 Task: Open Card Card0000000306 in Board Board0000000077 in Workspace WS0000000026 in Trello. Add Member Ayush98111@gmail.com to Card Card0000000306 in Board Board0000000077 in Workspace WS0000000026 in Trello. Add Blue Label titled Label0000000306 to Card Card0000000306 in Board Board0000000077 in Workspace WS0000000026 in Trello. Add Checklist CL0000000306 to Card Card0000000306 in Board Board0000000077 in Workspace WS0000000026 in Trello. Add Dates with Start Date as Sep 01 2023 and Due Date as Sep 30 2023 to Card Card0000000306 in Board Board0000000077 in Workspace WS0000000026 in Trello
Action: Mouse moved to (372, 349)
Screenshot: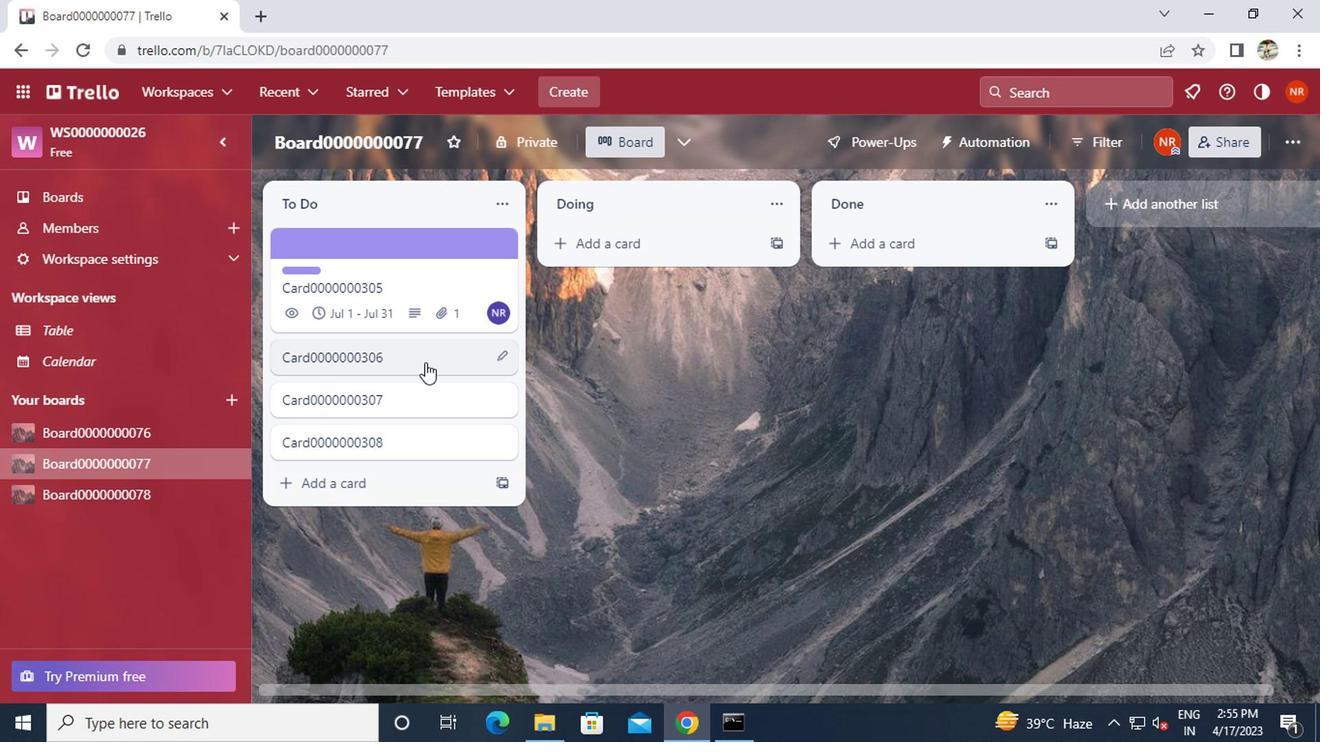 
Action: Mouse pressed left at (372, 349)
Screenshot: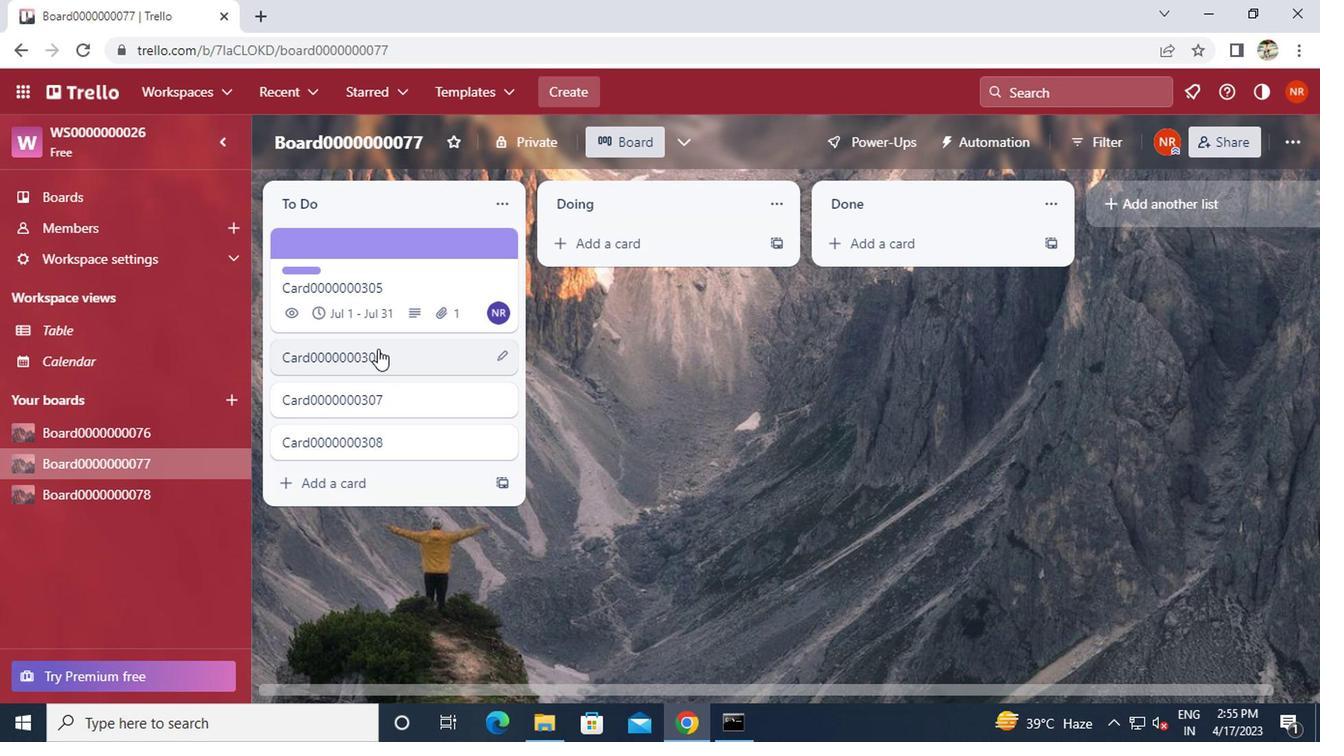 
Action: Mouse moved to (888, 229)
Screenshot: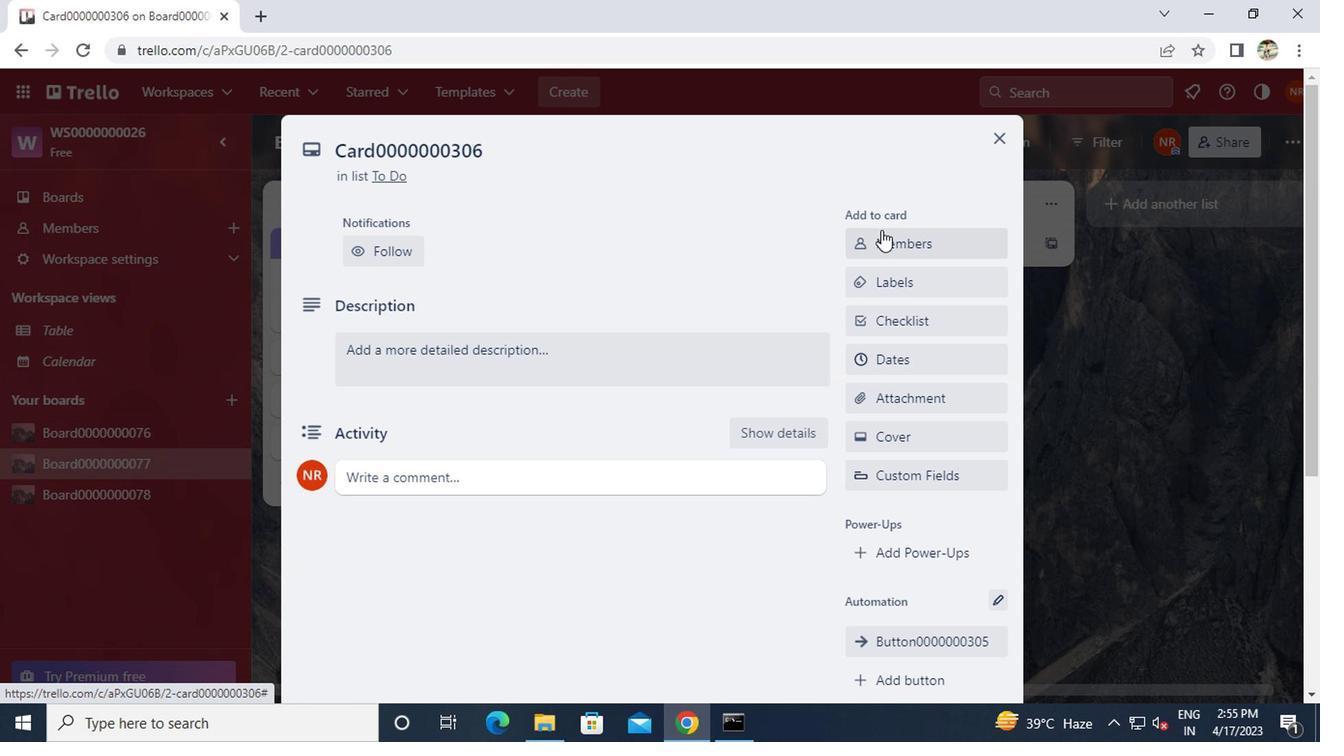 
Action: Mouse pressed left at (888, 229)
Screenshot: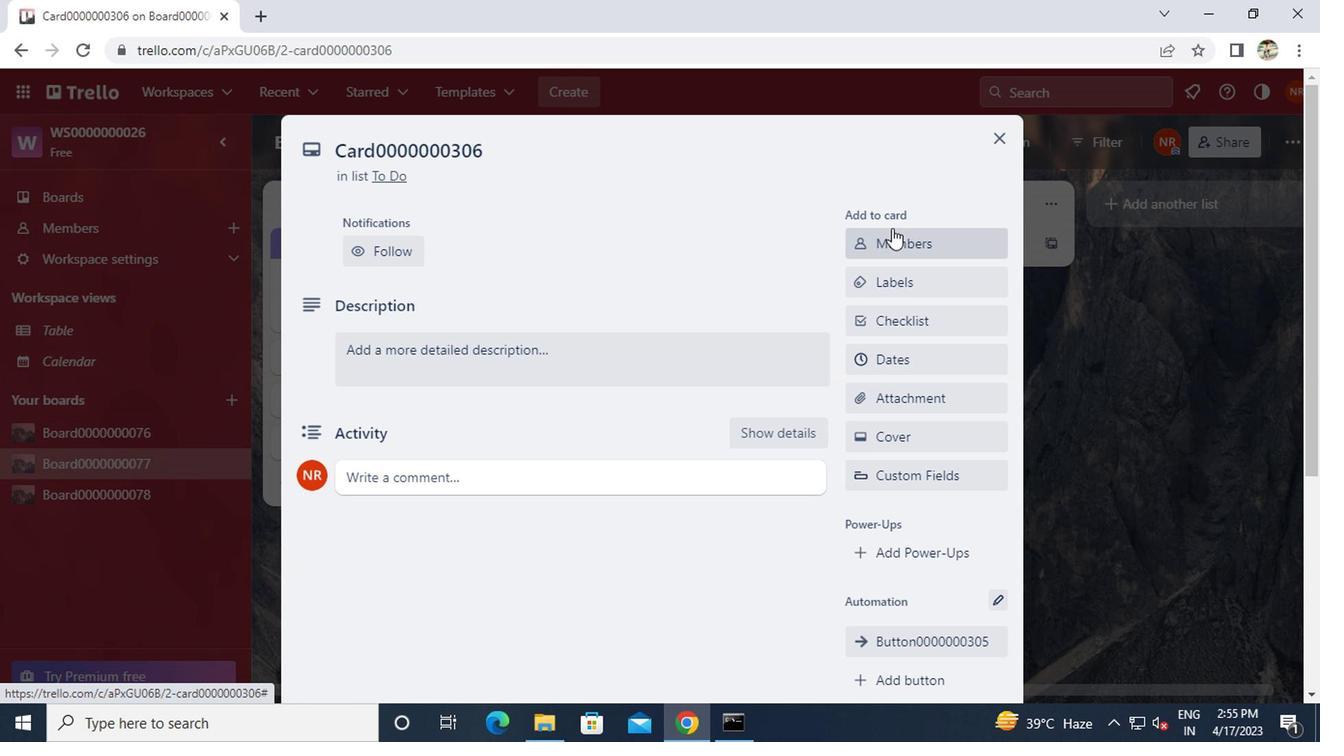 
Action: Key pressed ayush89<Key.backspace><Key.backspace>98111<Key.shift>@GMAIL.COM
Screenshot: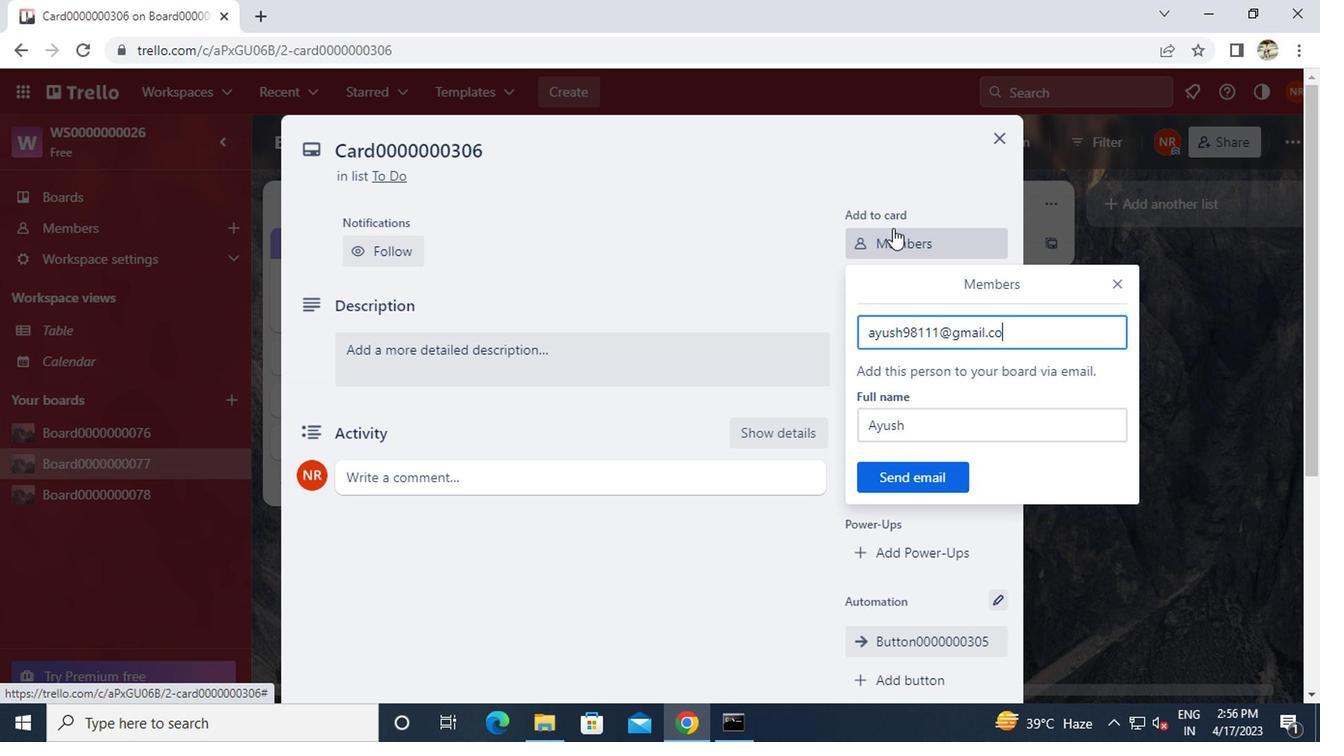 
Action: Mouse moved to (891, 478)
Screenshot: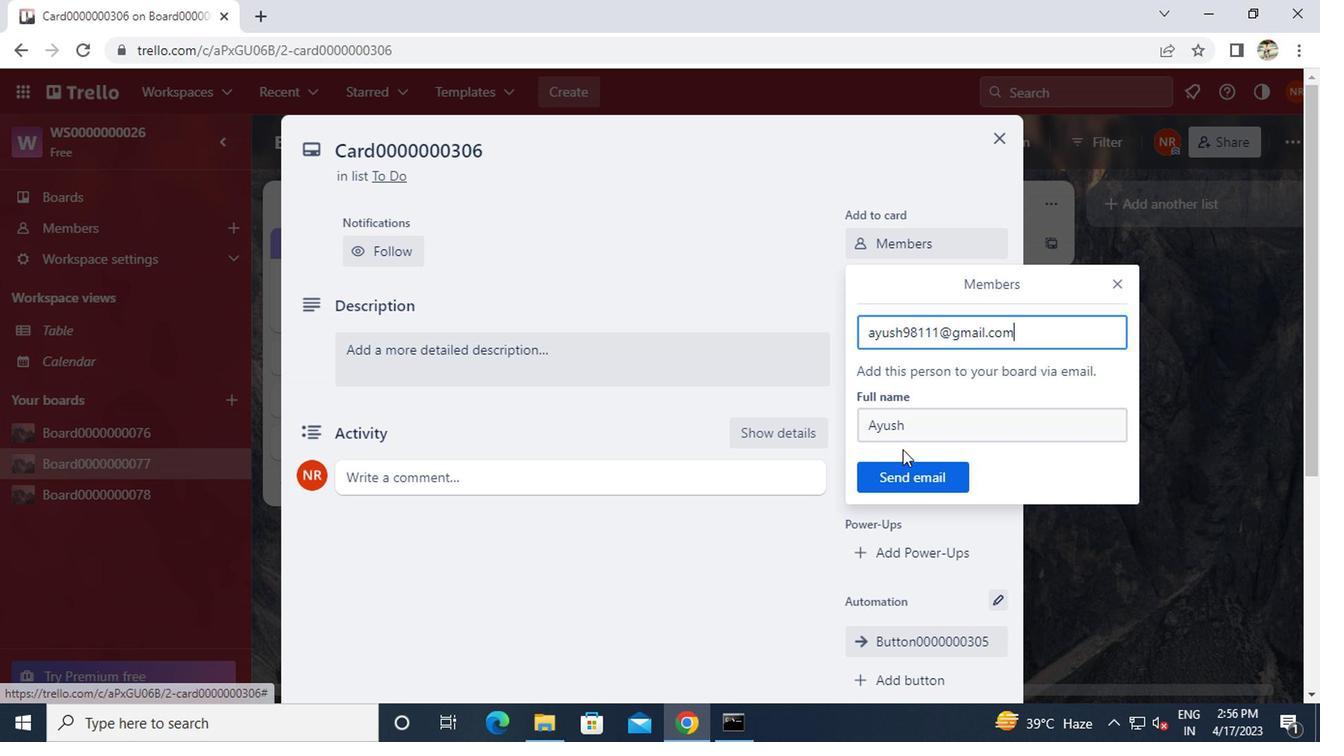 
Action: Mouse pressed left at (891, 478)
Screenshot: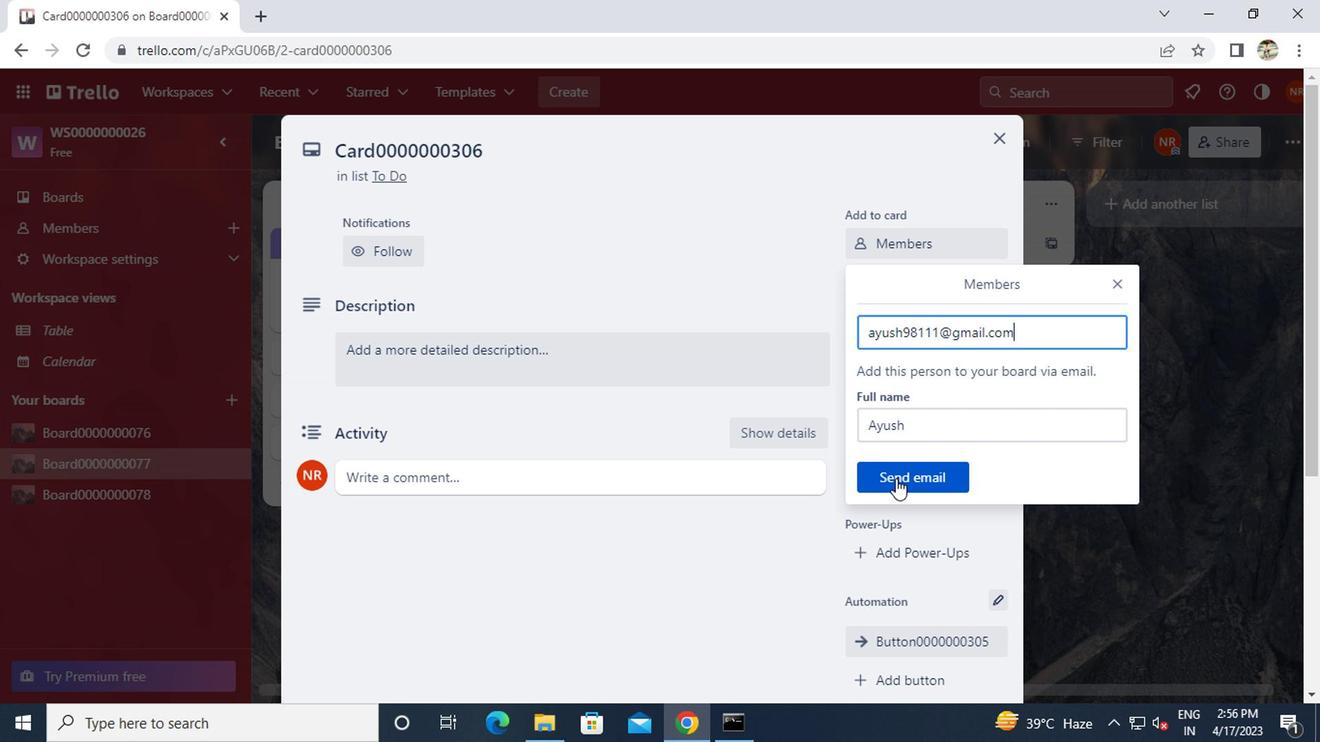 
Action: Mouse moved to (889, 290)
Screenshot: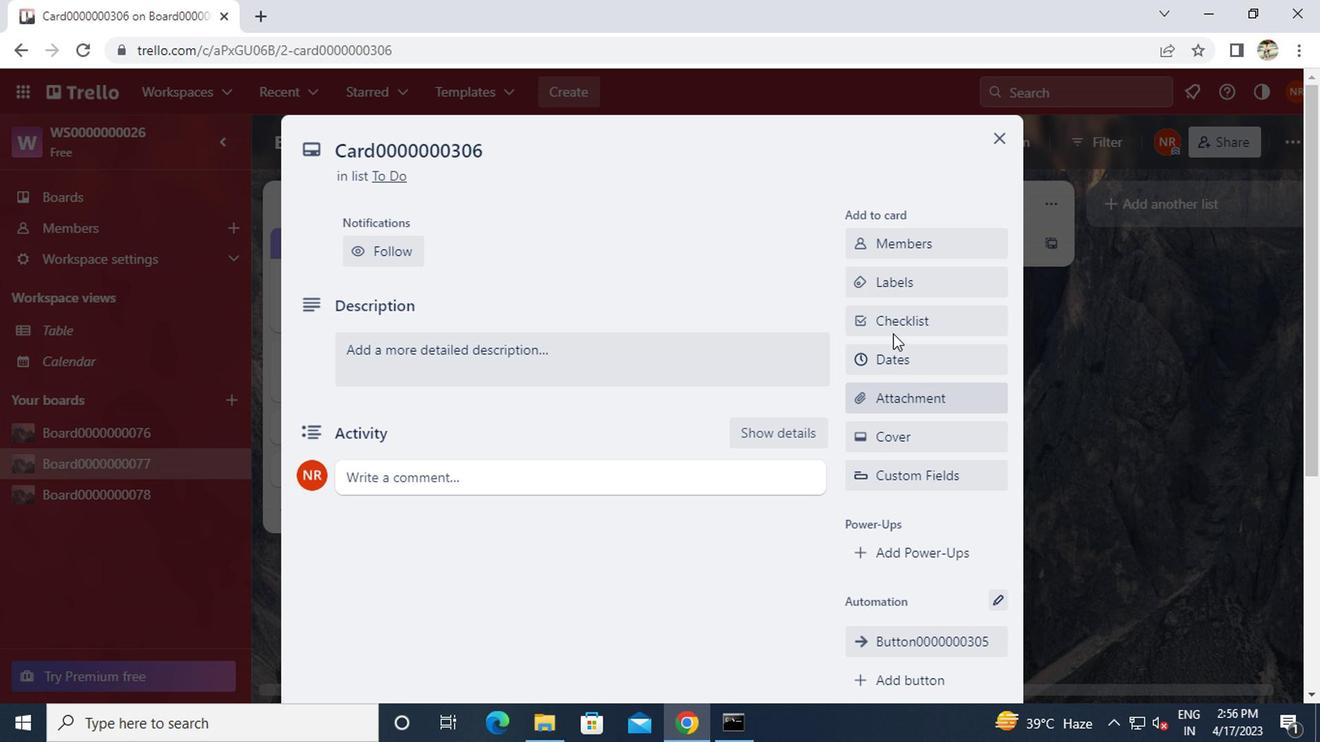 
Action: Mouse pressed left at (889, 290)
Screenshot: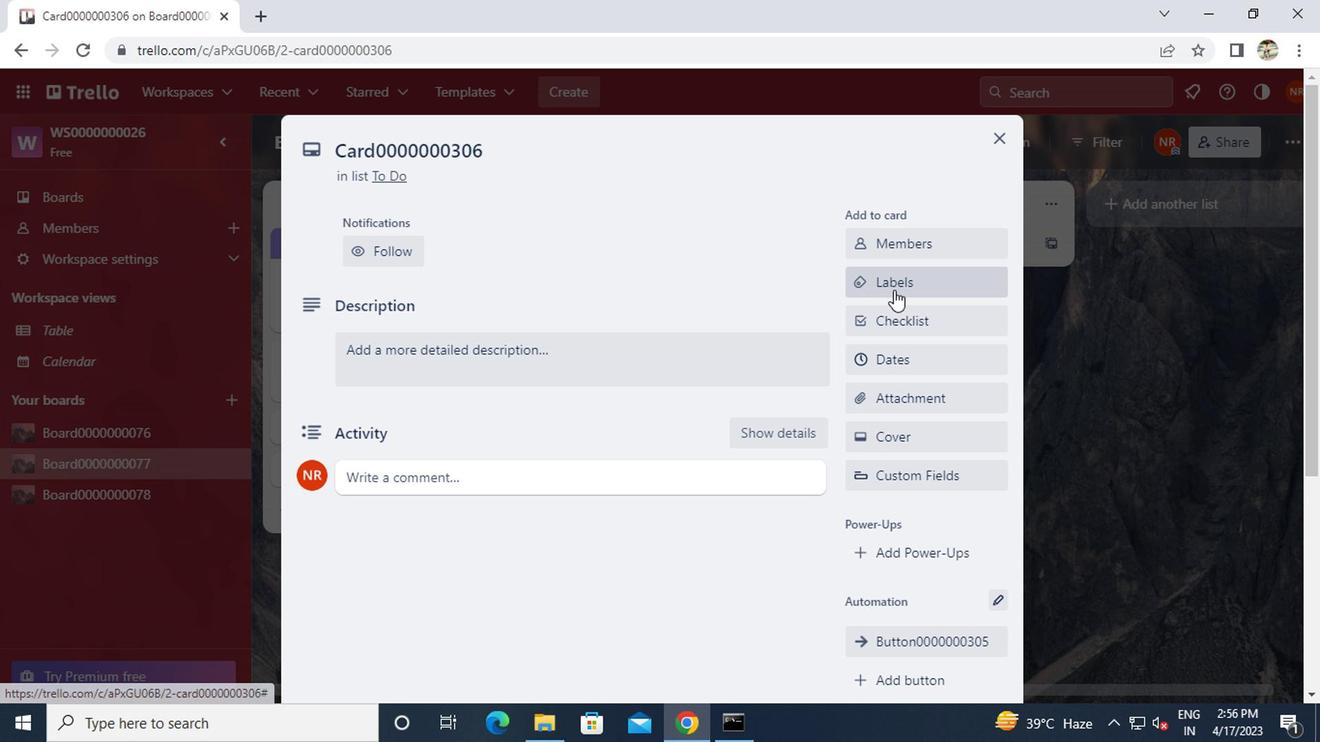 
Action: Mouse moved to (949, 520)
Screenshot: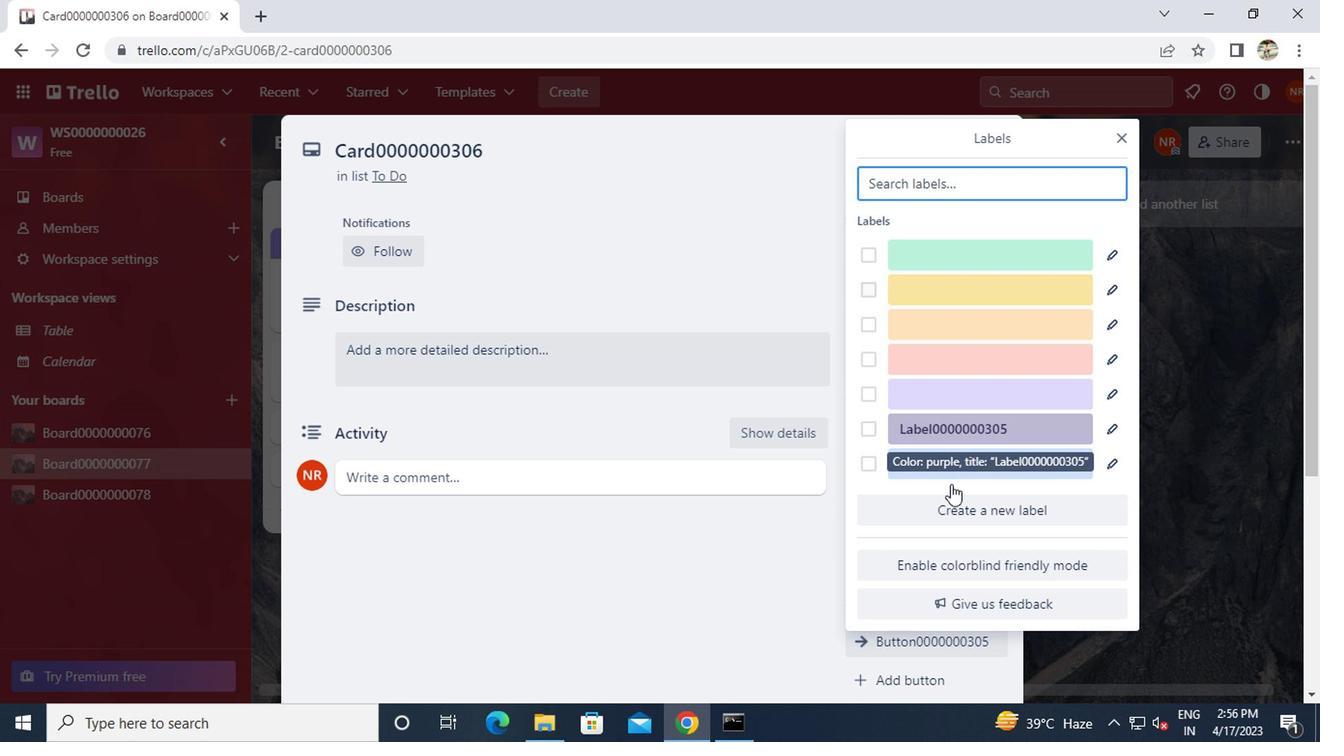 
Action: Mouse pressed left at (949, 520)
Screenshot: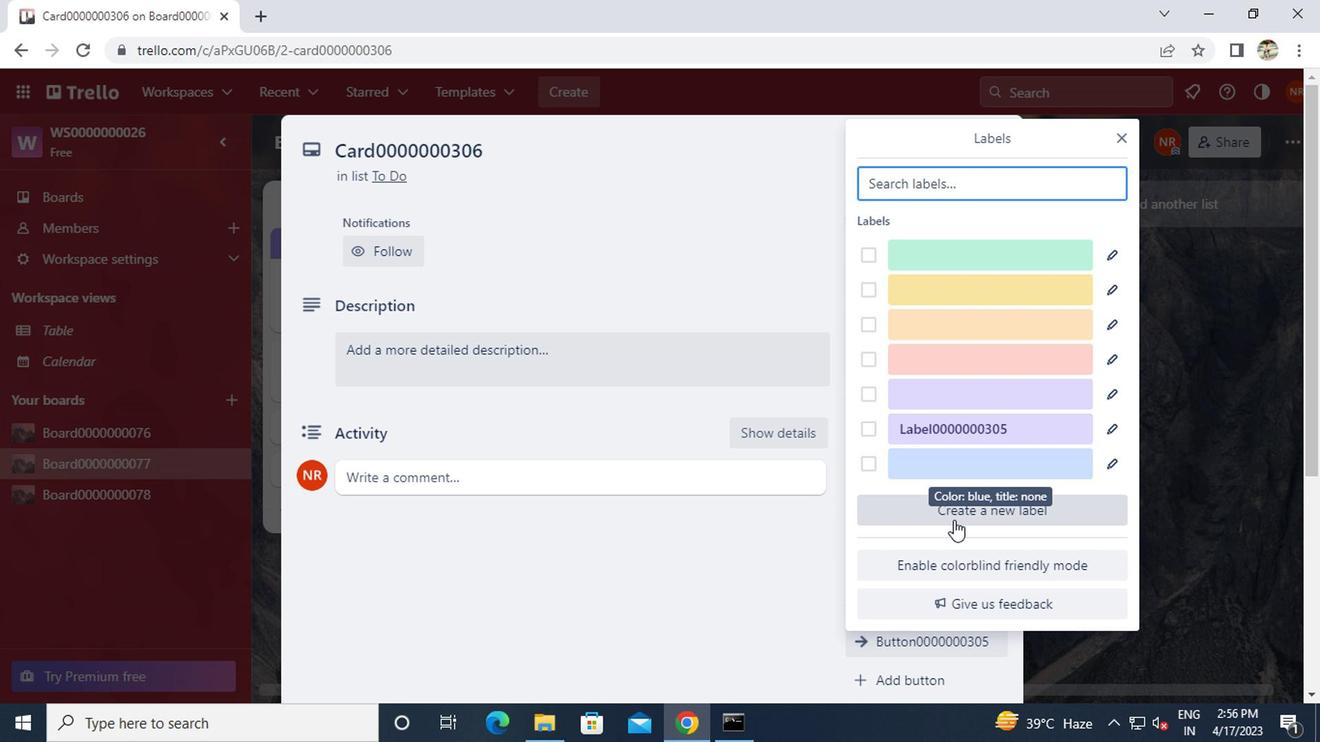
Action: Mouse moved to (864, 524)
Screenshot: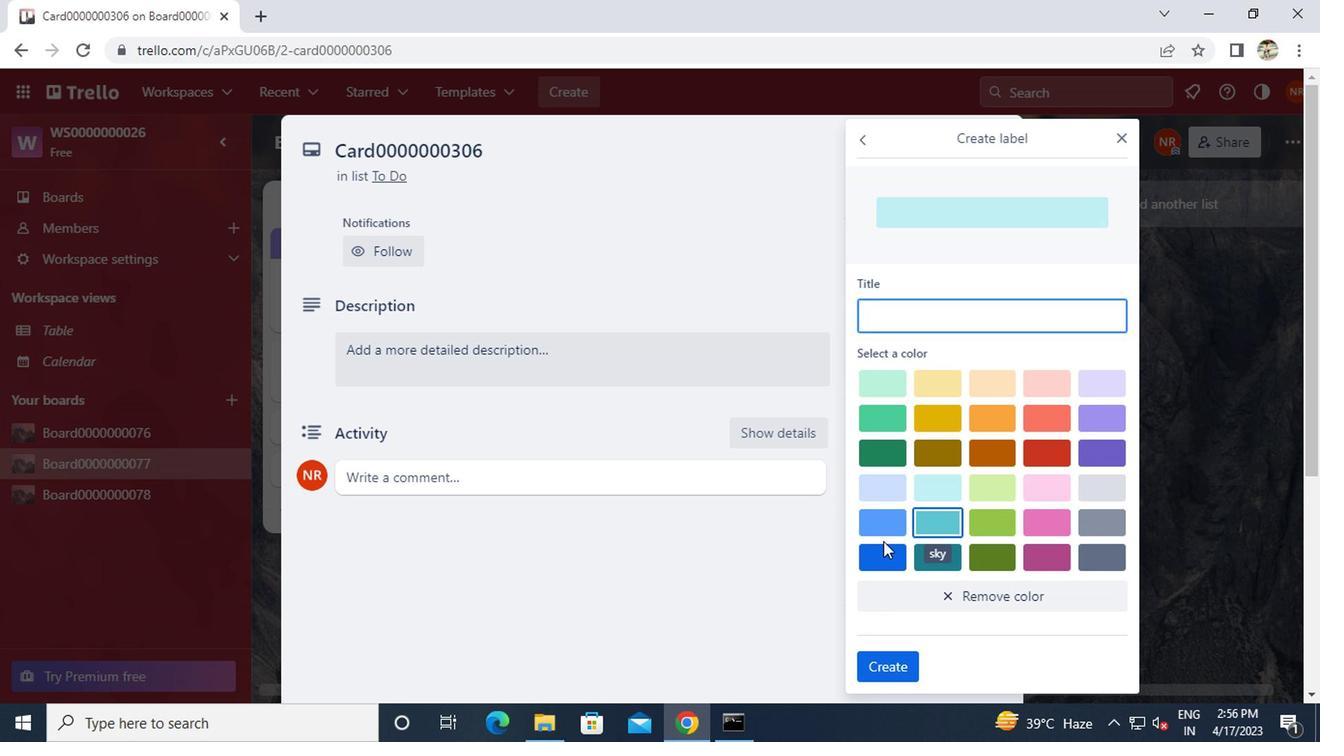 
Action: Mouse pressed left at (864, 524)
Screenshot: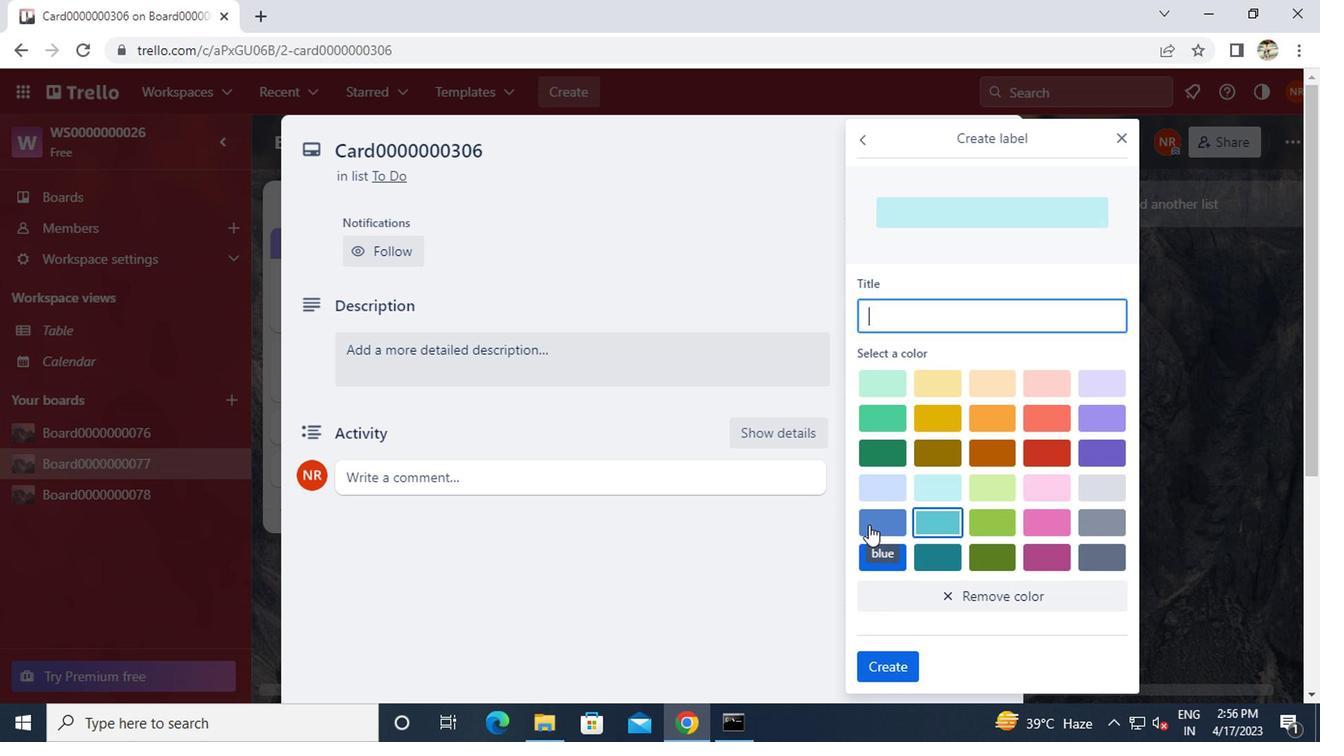 
Action: Mouse moved to (929, 319)
Screenshot: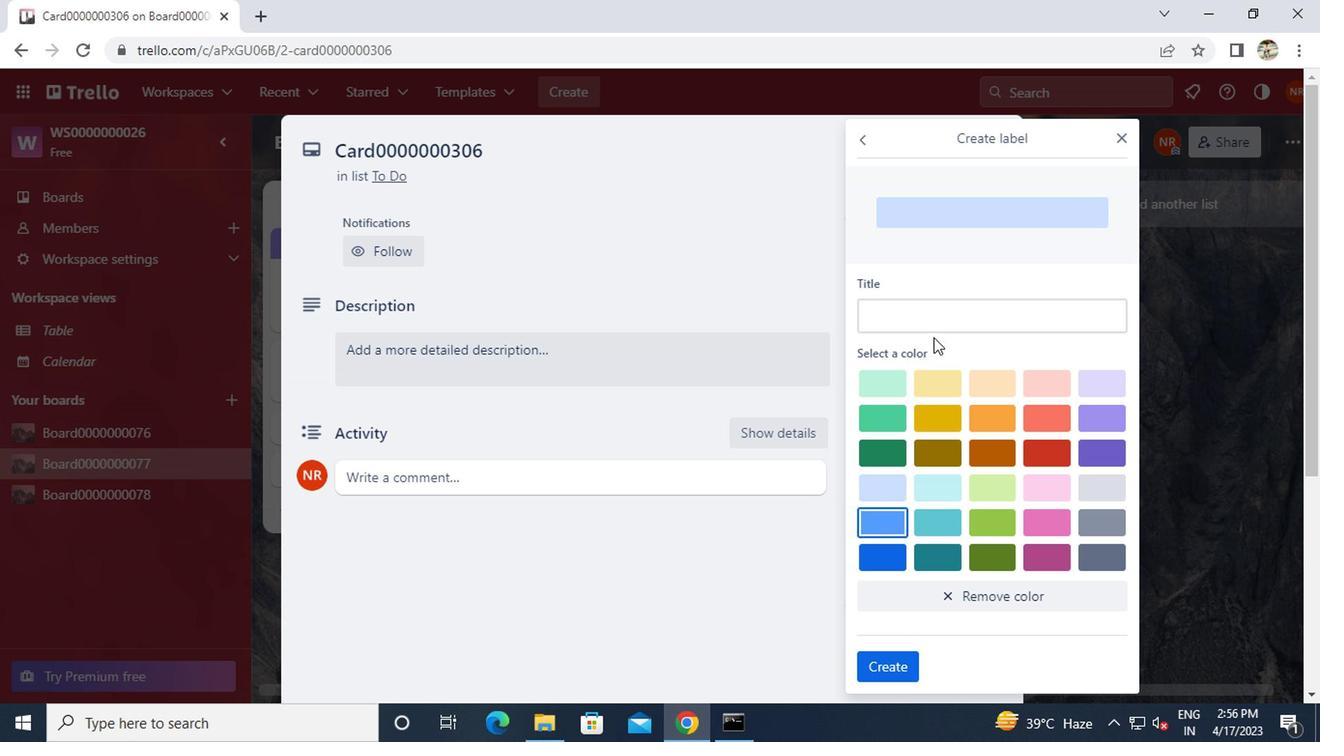 
Action: Mouse pressed left at (929, 319)
Screenshot: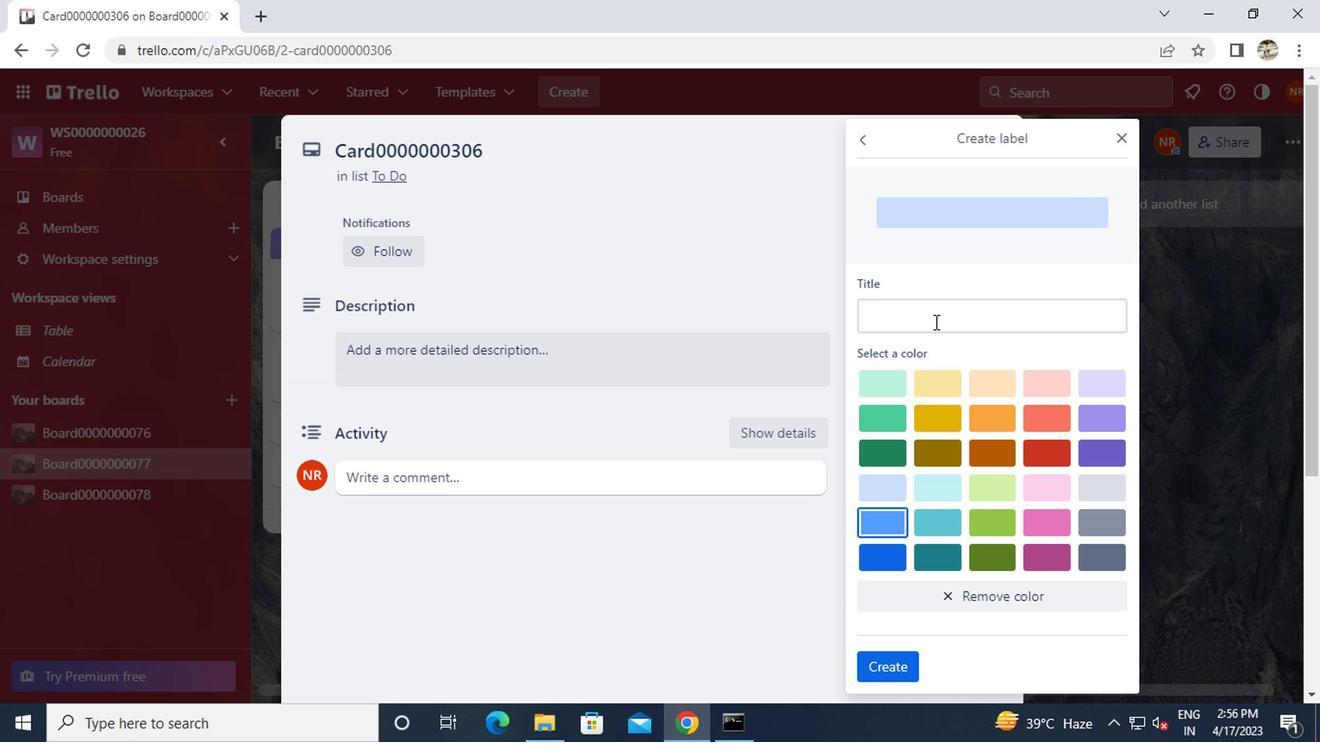 
Action: Key pressed <Key.caps_lock>L<Key.caps_lock>ABEL0000000306
Screenshot: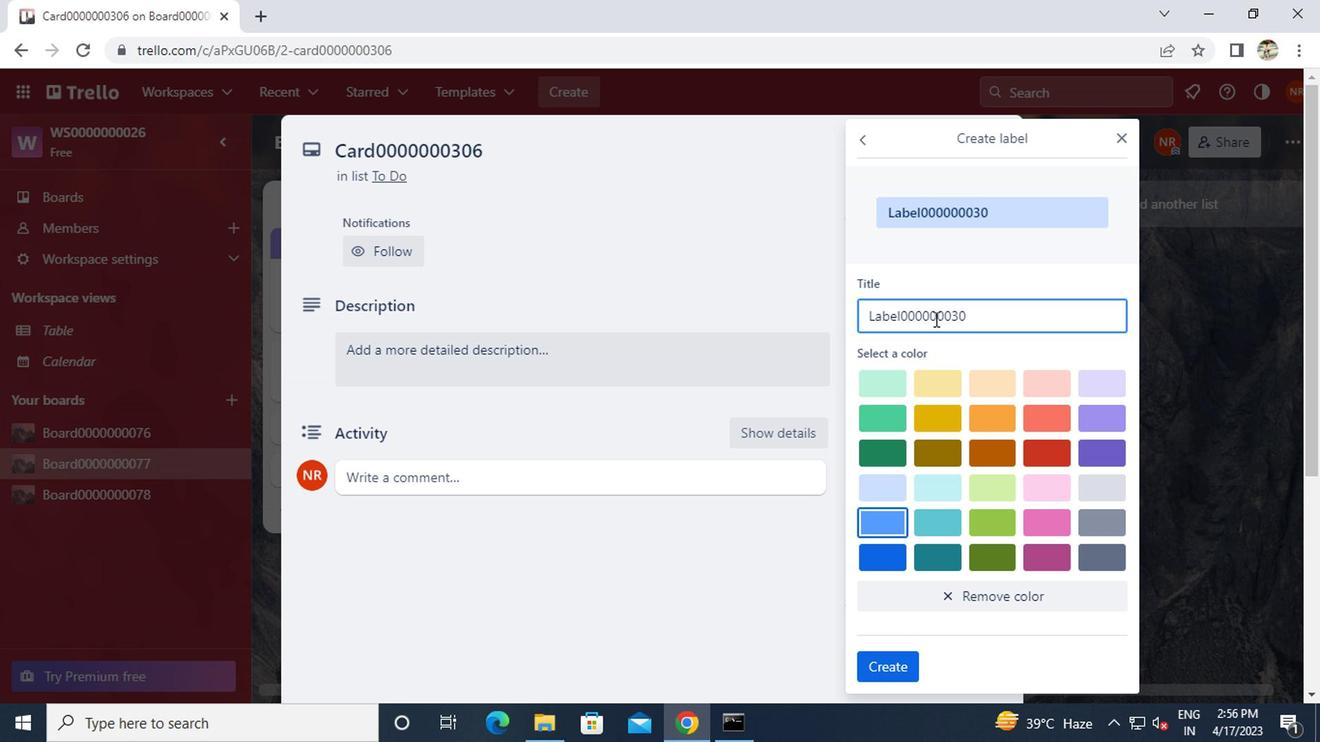 
Action: Mouse moved to (880, 673)
Screenshot: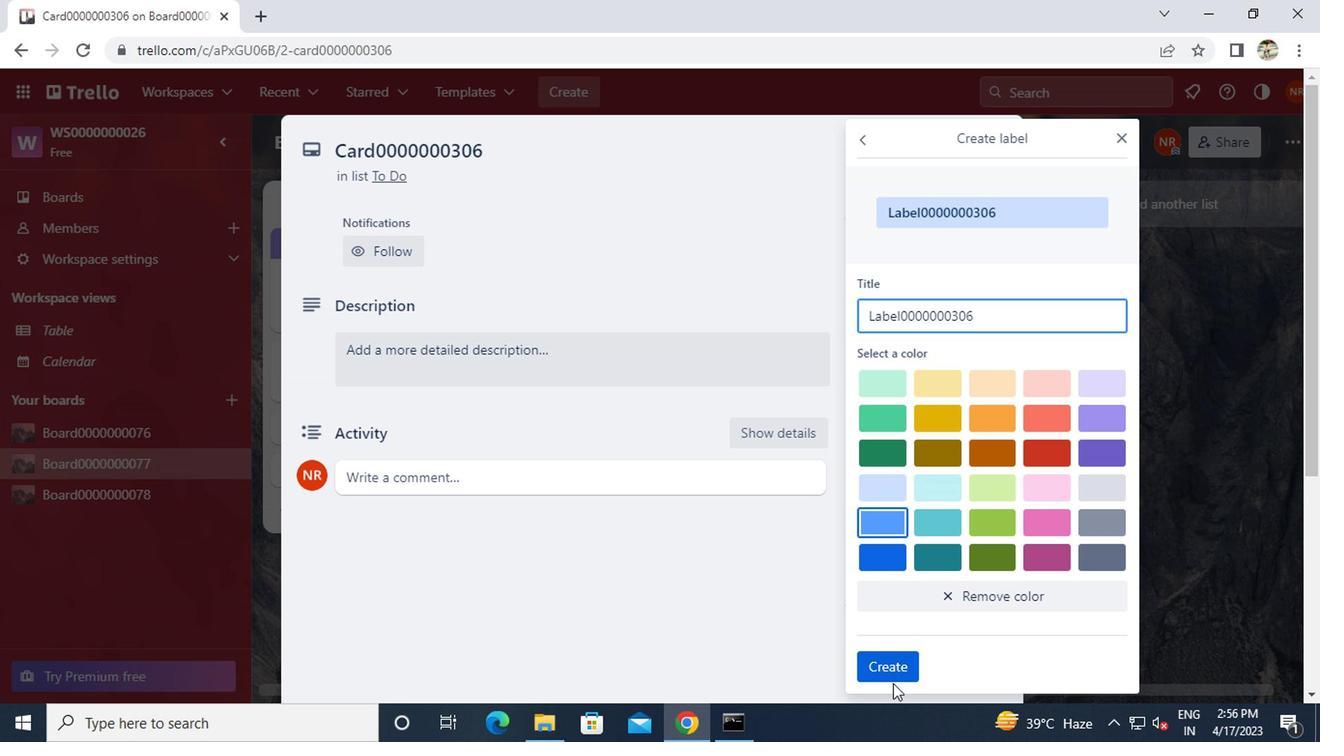 
Action: Mouse pressed left at (880, 673)
Screenshot: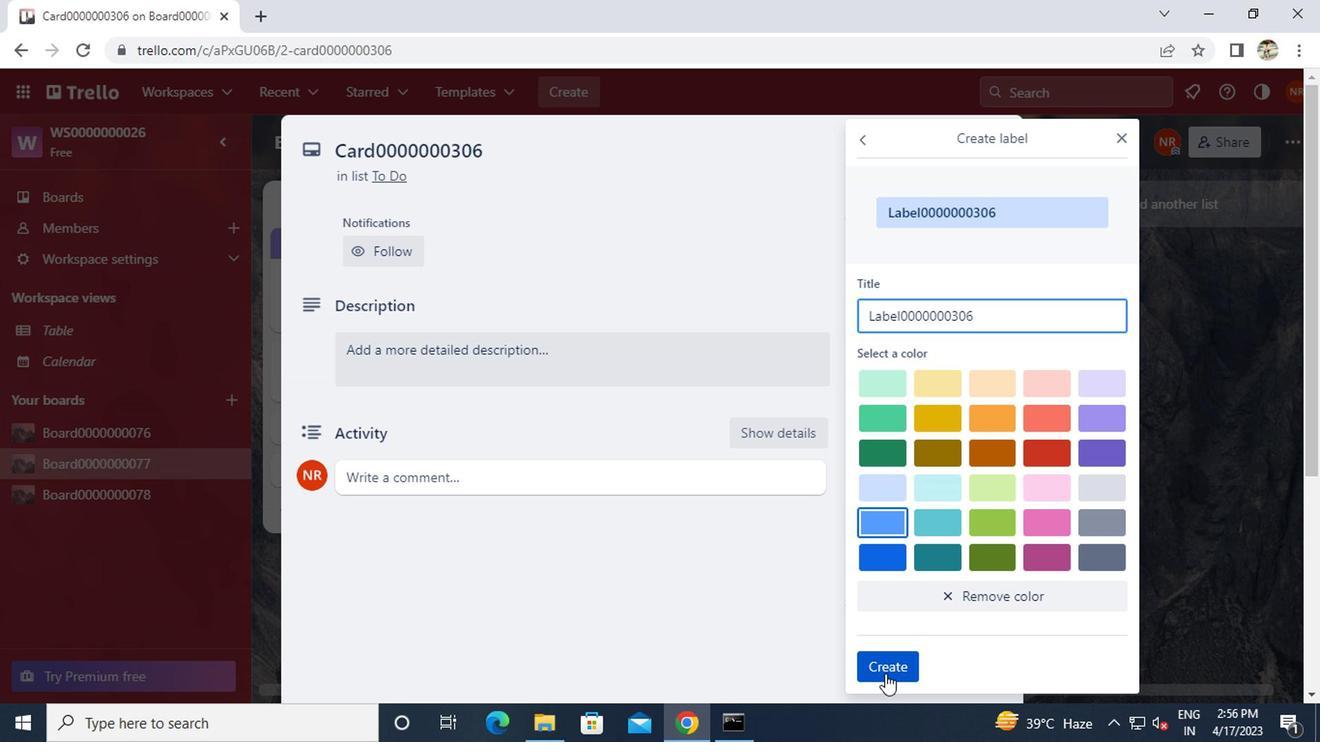 
Action: Mouse moved to (1115, 138)
Screenshot: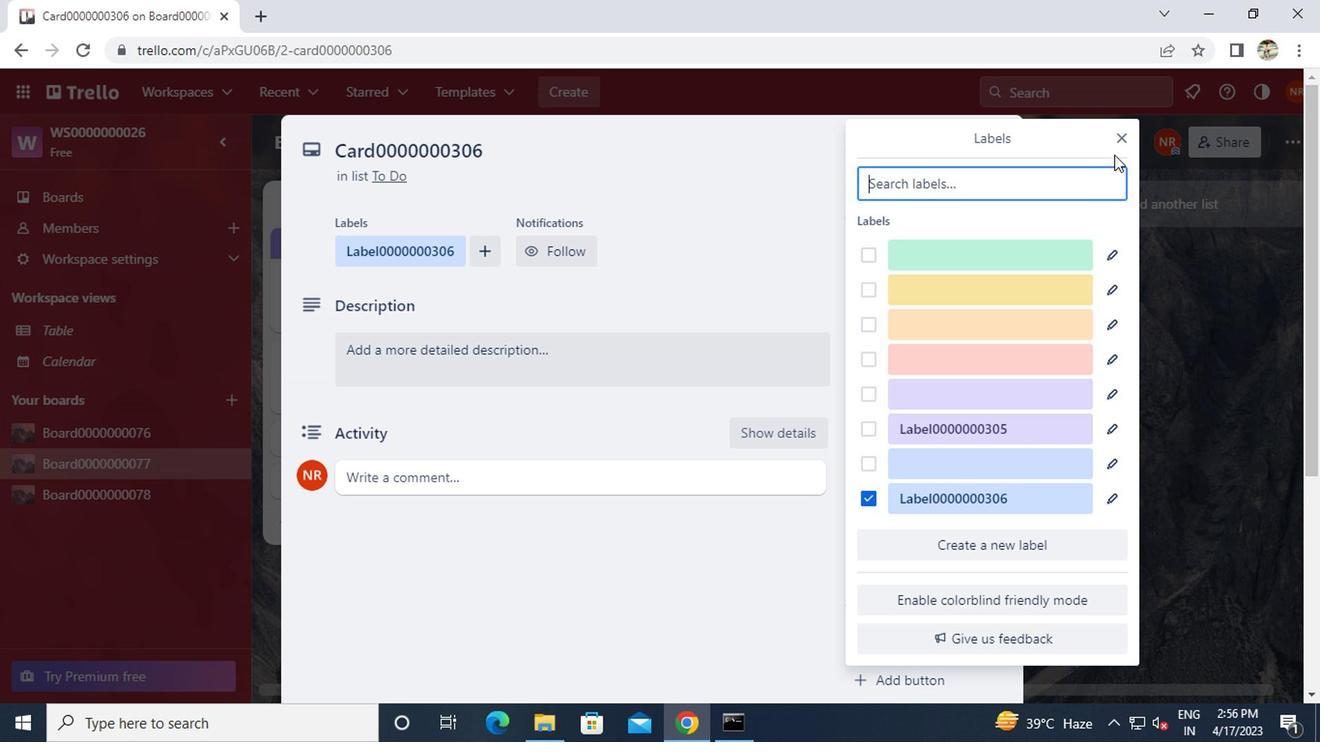 
Action: Mouse pressed left at (1115, 138)
Screenshot: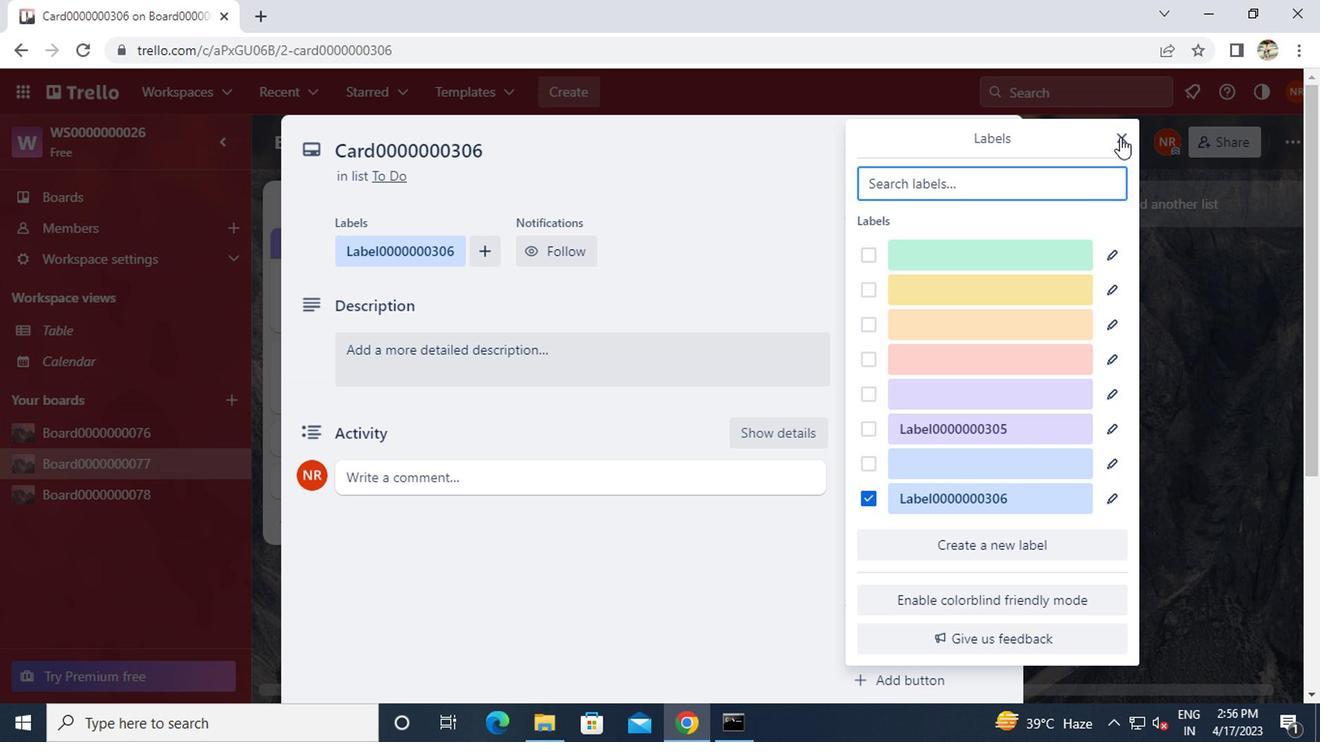 
Action: Mouse moved to (893, 328)
Screenshot: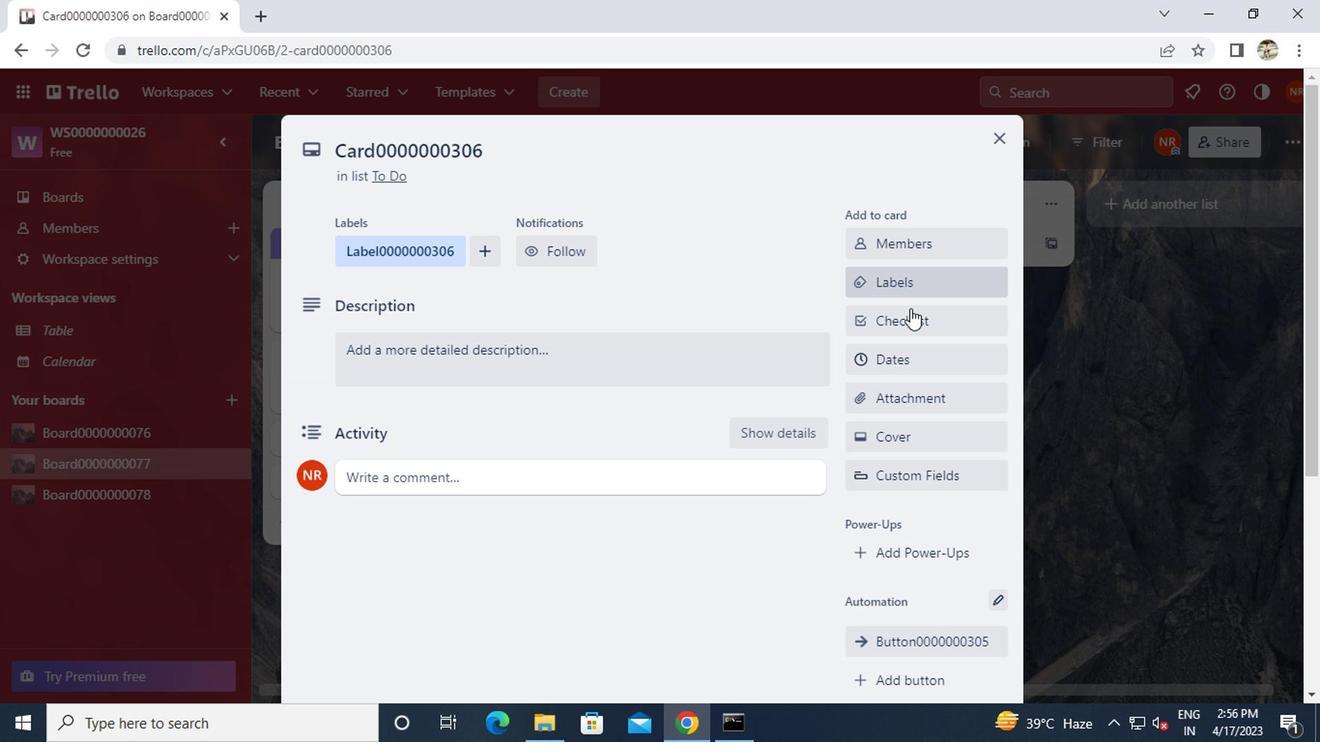 
Action: Mouse pressed left at (893, 328)
Screenshot: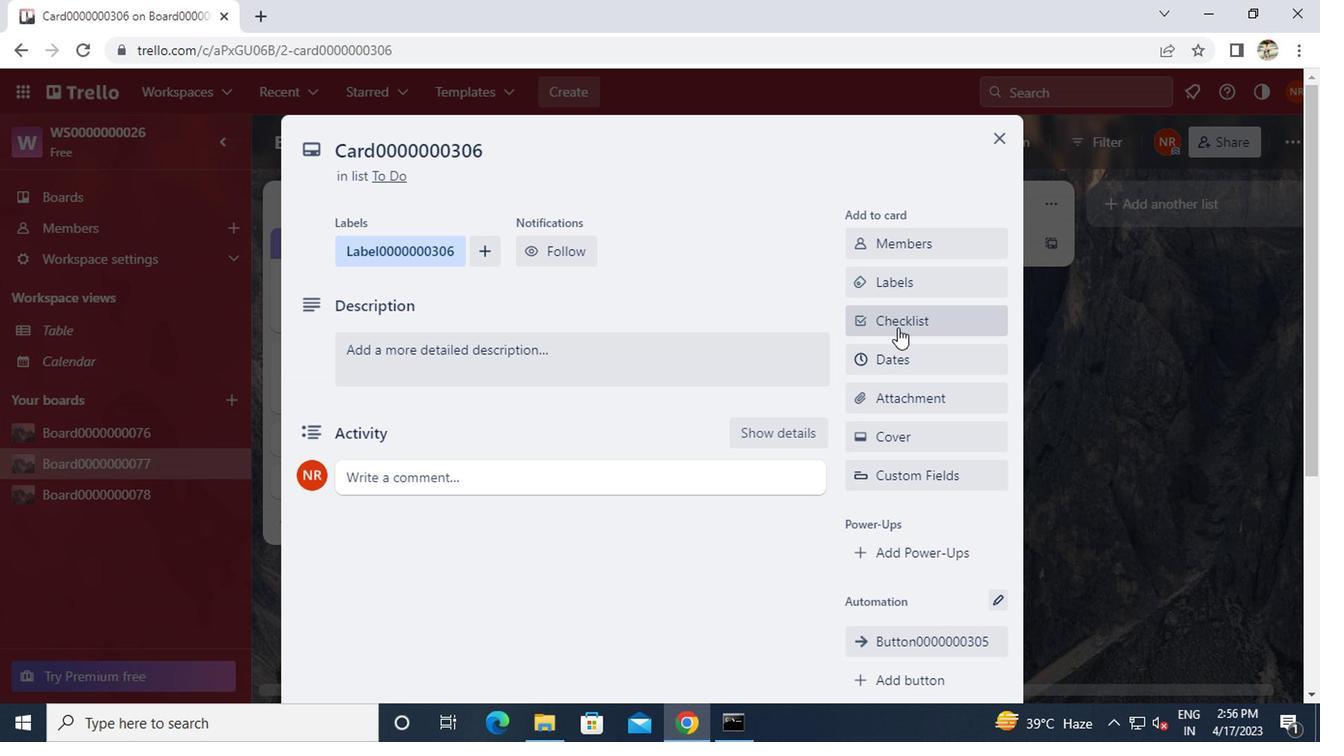 
Action: Key pressed <Key.caps_lock>CL0000000306
Screenshot: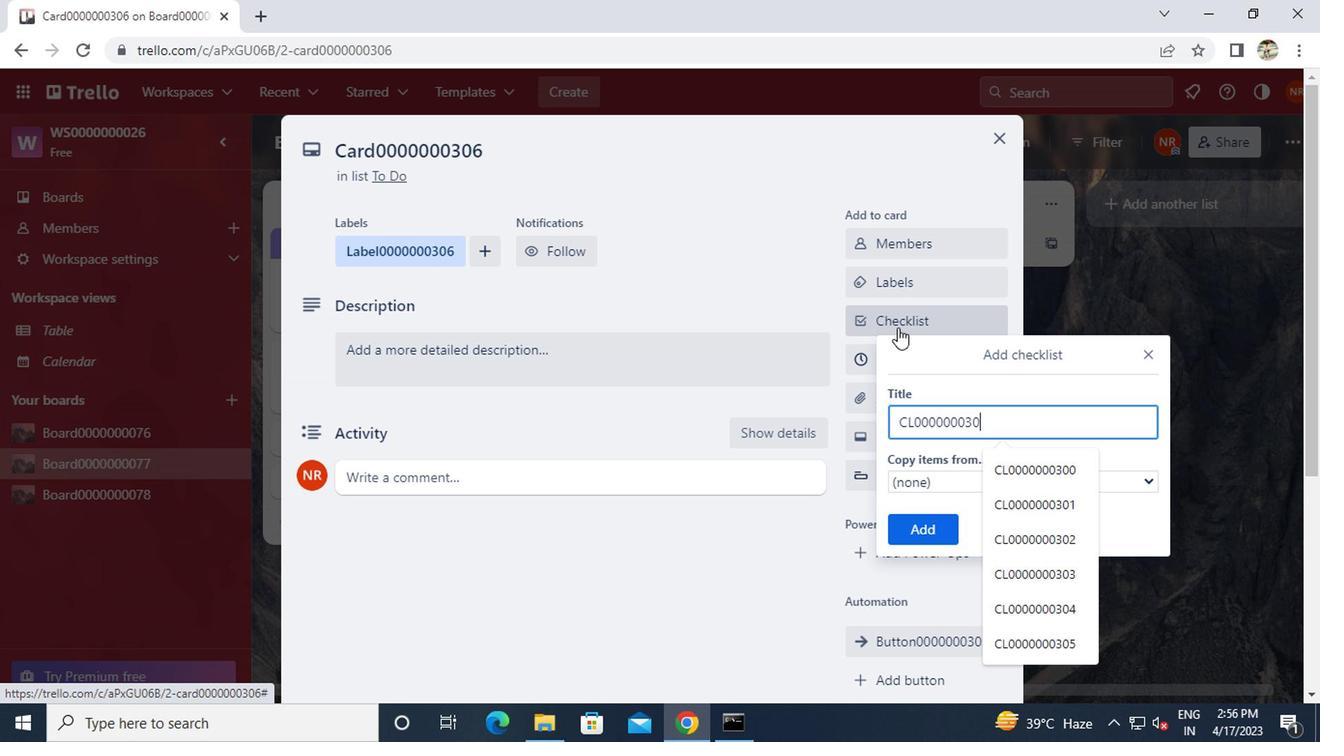
Action: Mouse moved to (910, 535)
Screenshot: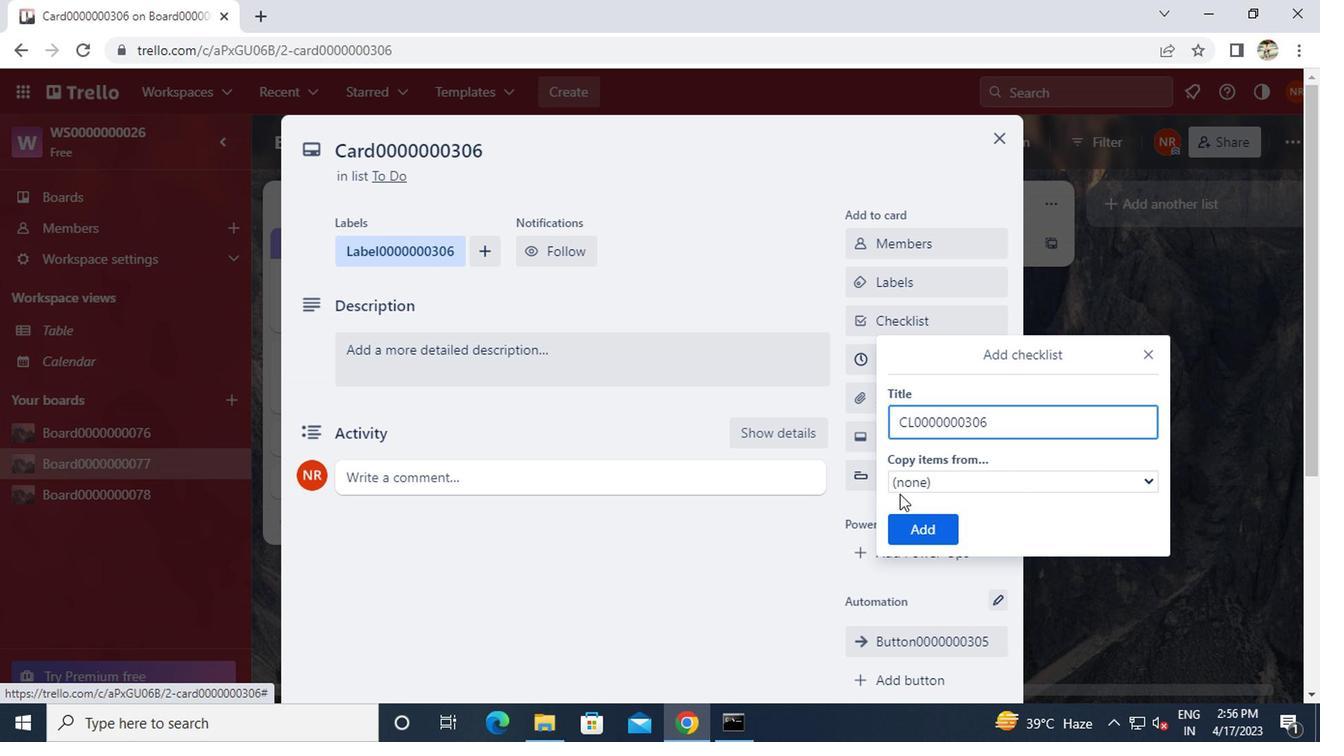 
Action: Mouse pressed left at (910, 535)
Screenshot: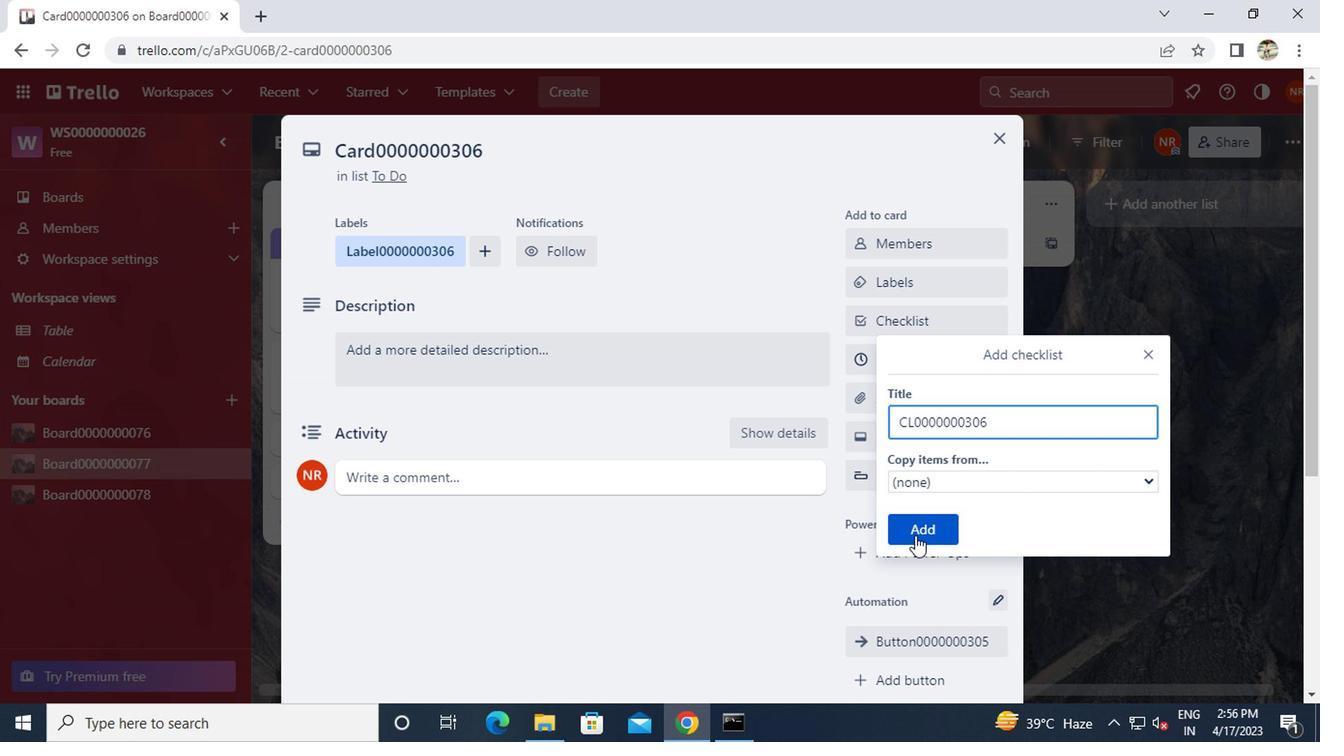 
Action: Mouse scrolled (910, 535) with delta (0, 0)
Screenshot: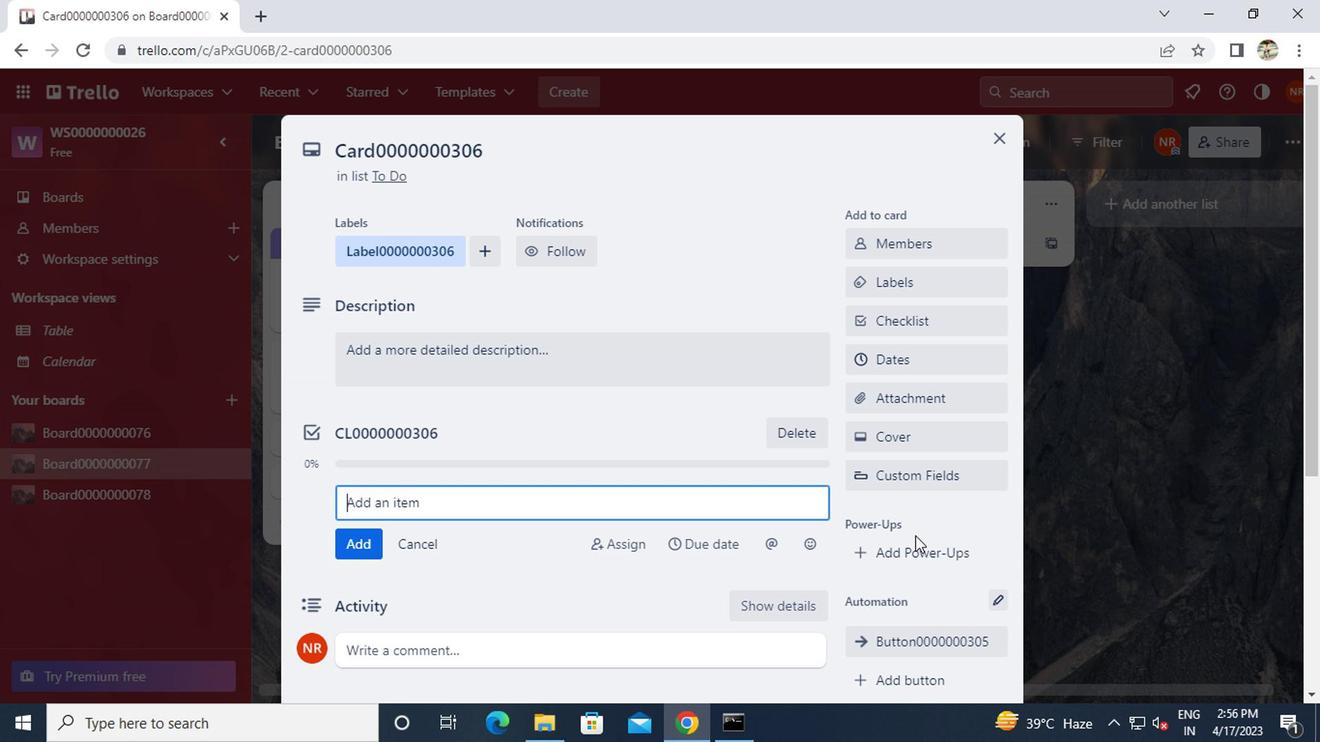 
Action: Mouse scrolled (910, 535) with delta (0, 0)
Screenshot: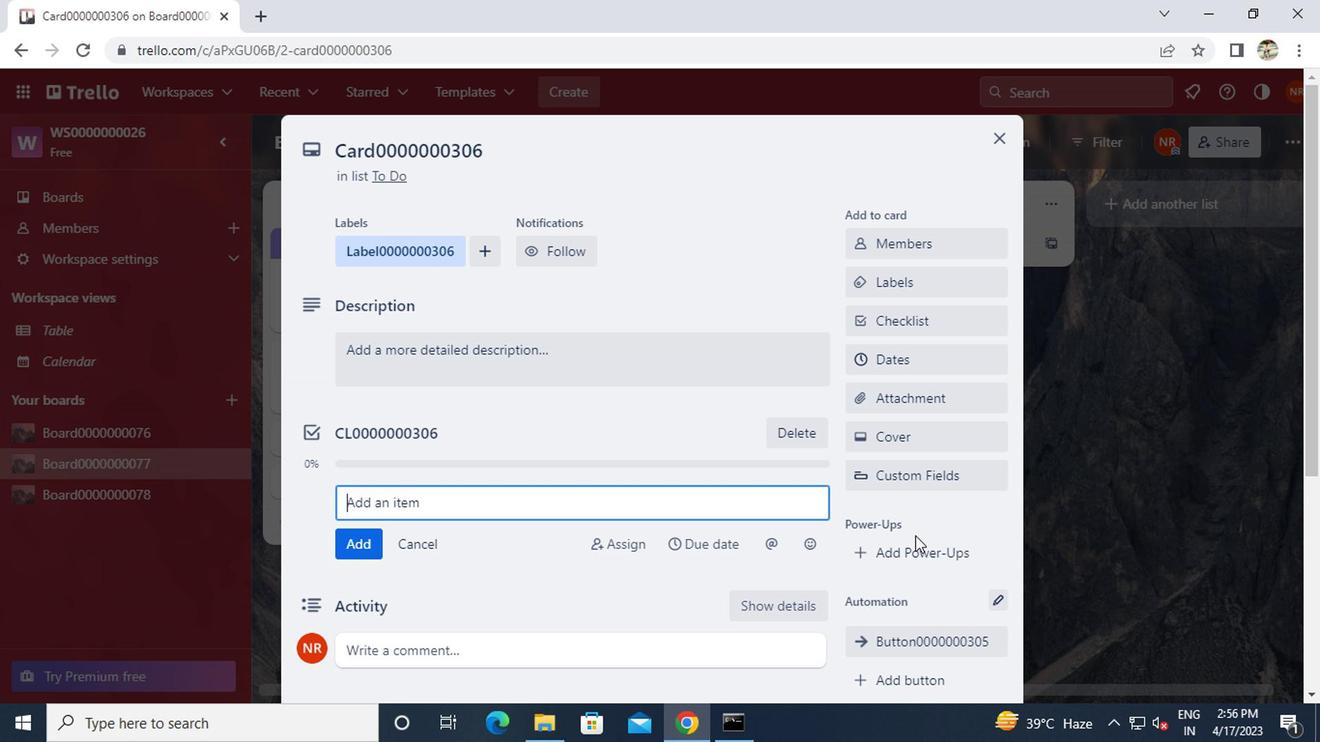 
Action: Mouse moved to (901, 162)
Screenshot: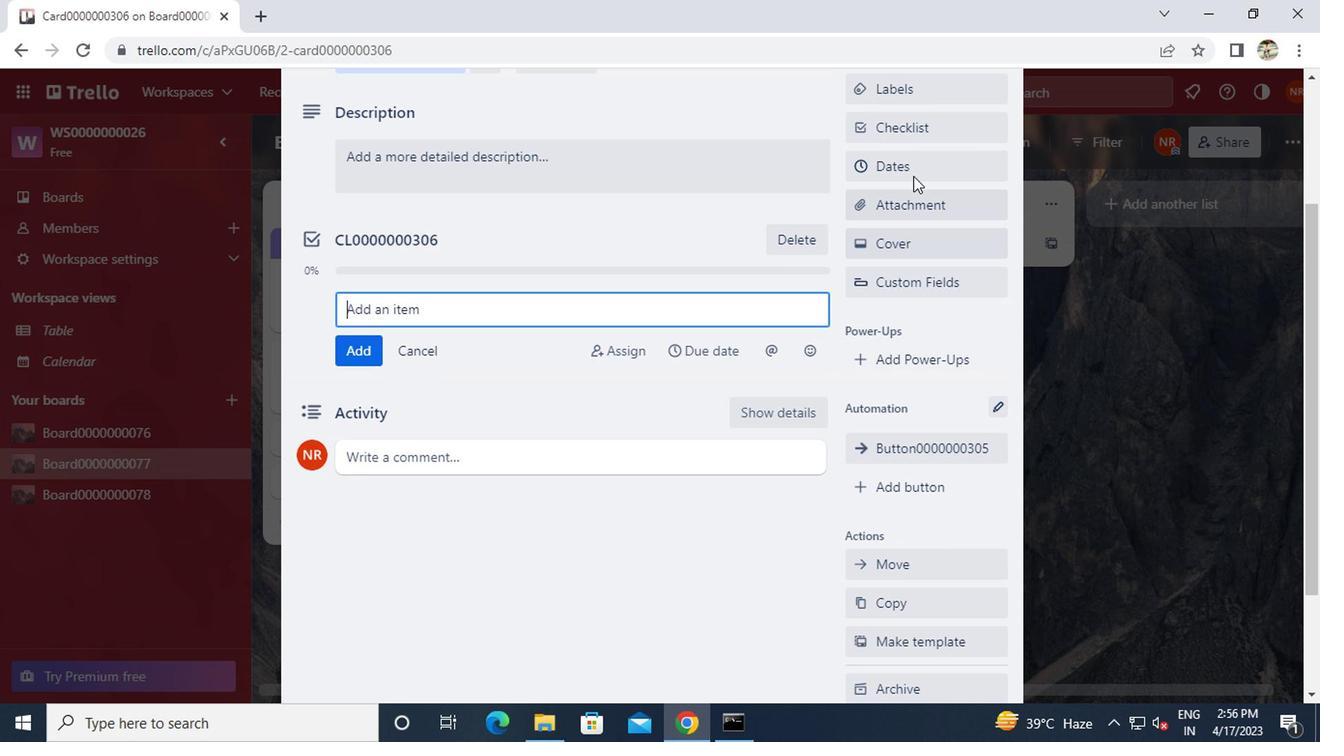 
Action: Mouse pressed left at (901, 162)
Screenshot: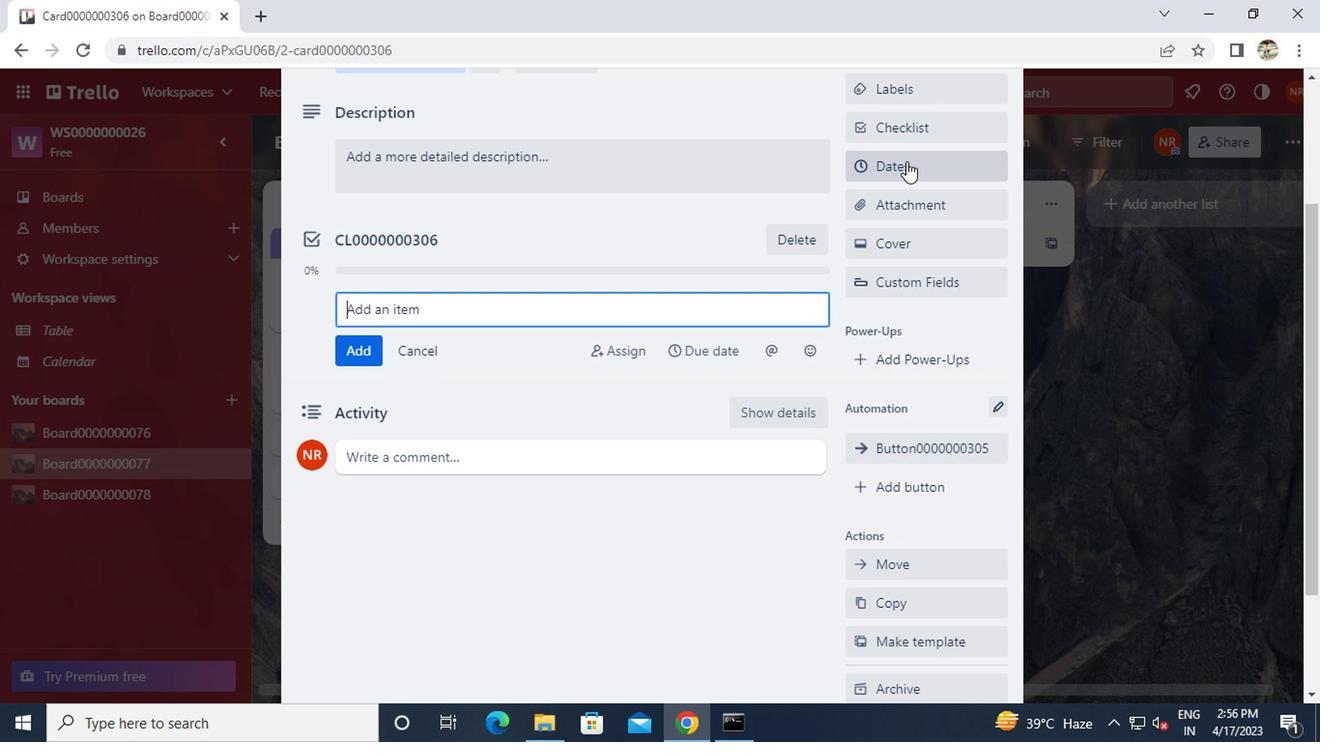 
Action: Mouse moved to (859, 488)
Screenshot: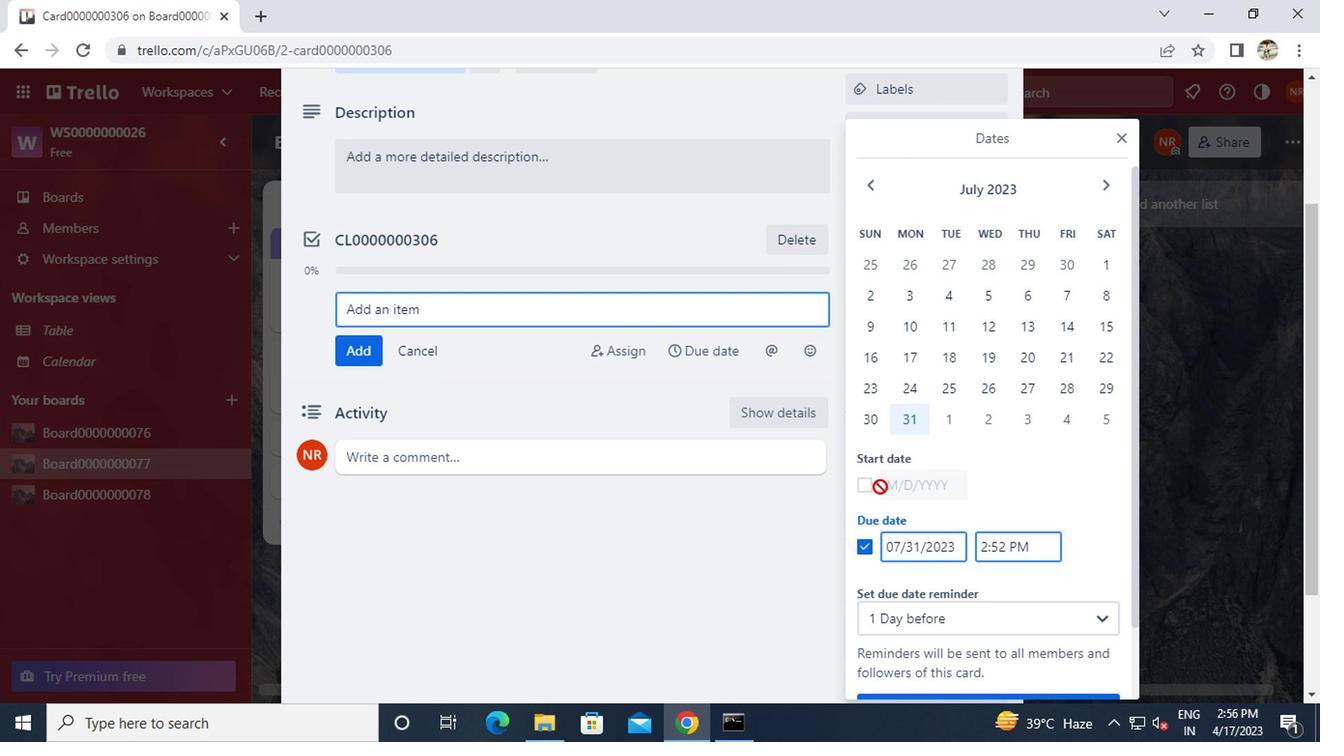 
Action: Mouse pressed left at (859, 488)
Screenshot: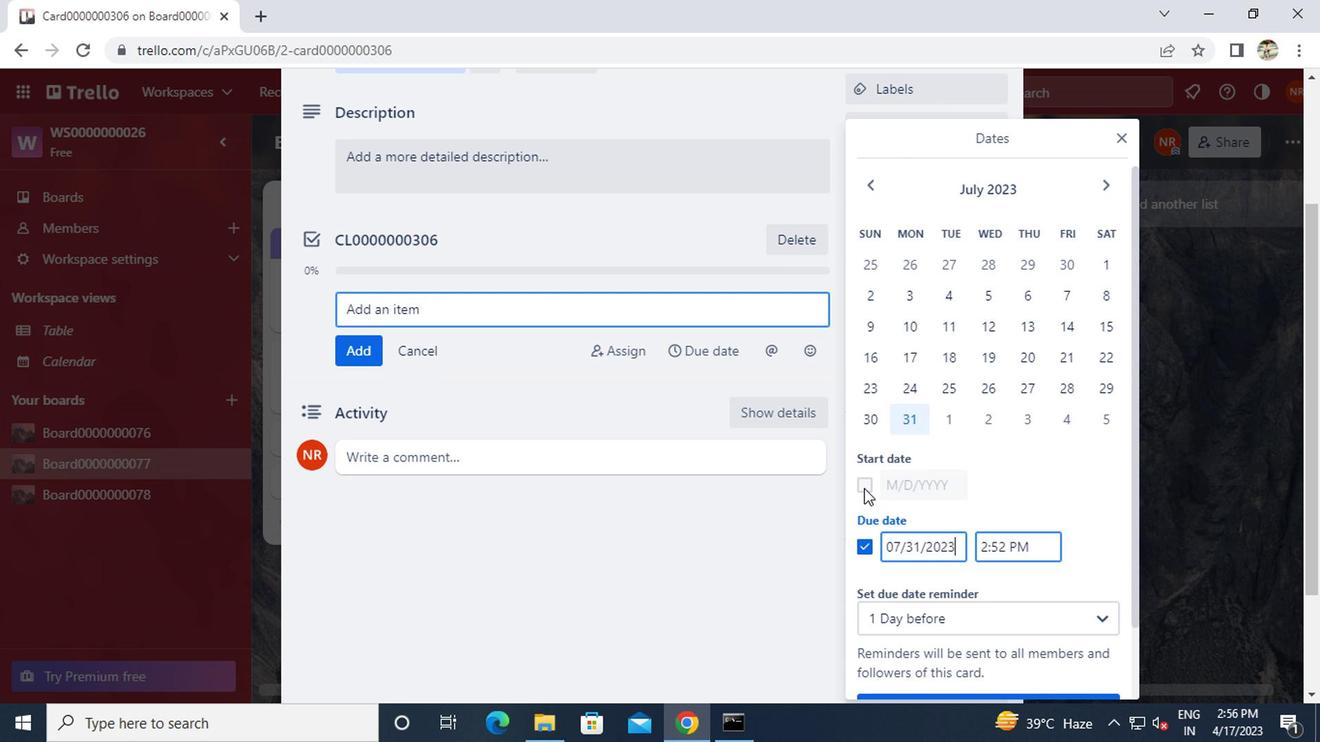 
Action: Mouse moved to (1103, 176)
Screenshot: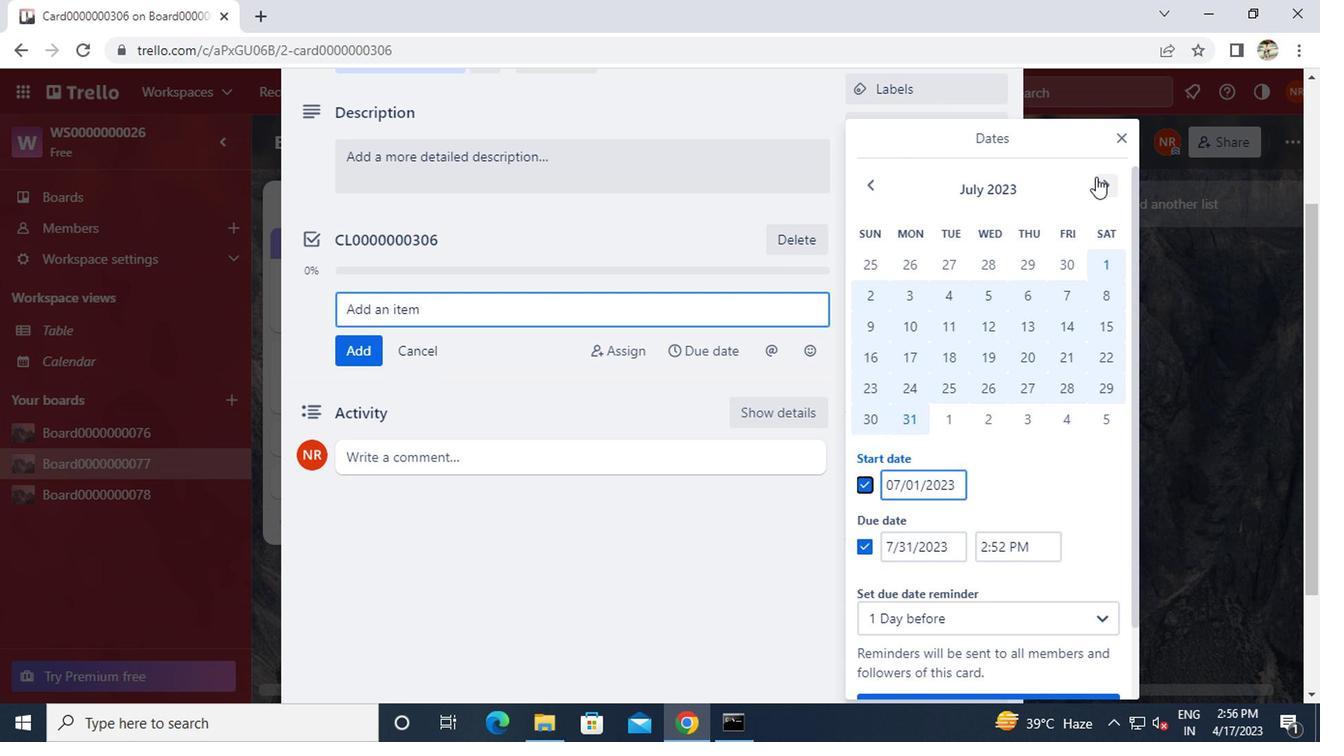 
Action: Mouse pressed left at (1103, 176)
Screenshot: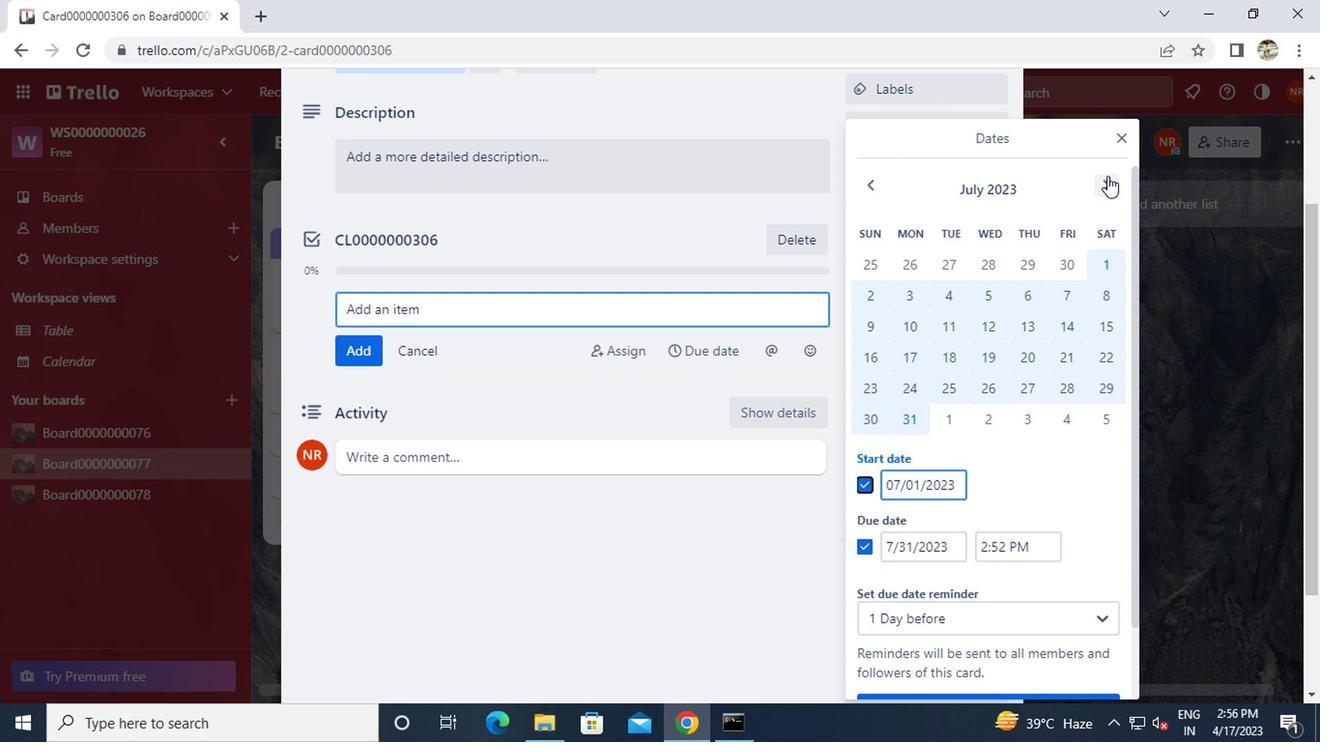 
Action: Mouse pressed left at (1103, 176)
Screenshot: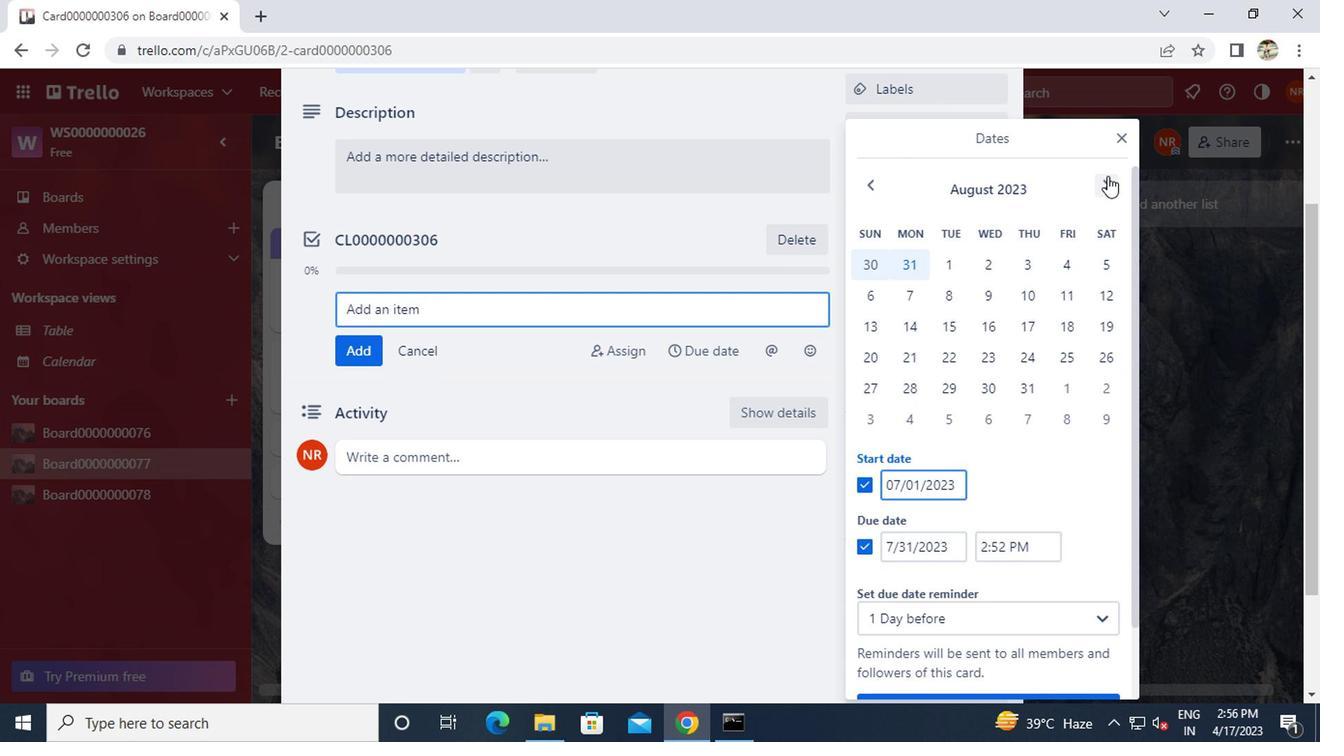 
Action: Mouse moved to (1053, 262)
Screenshot: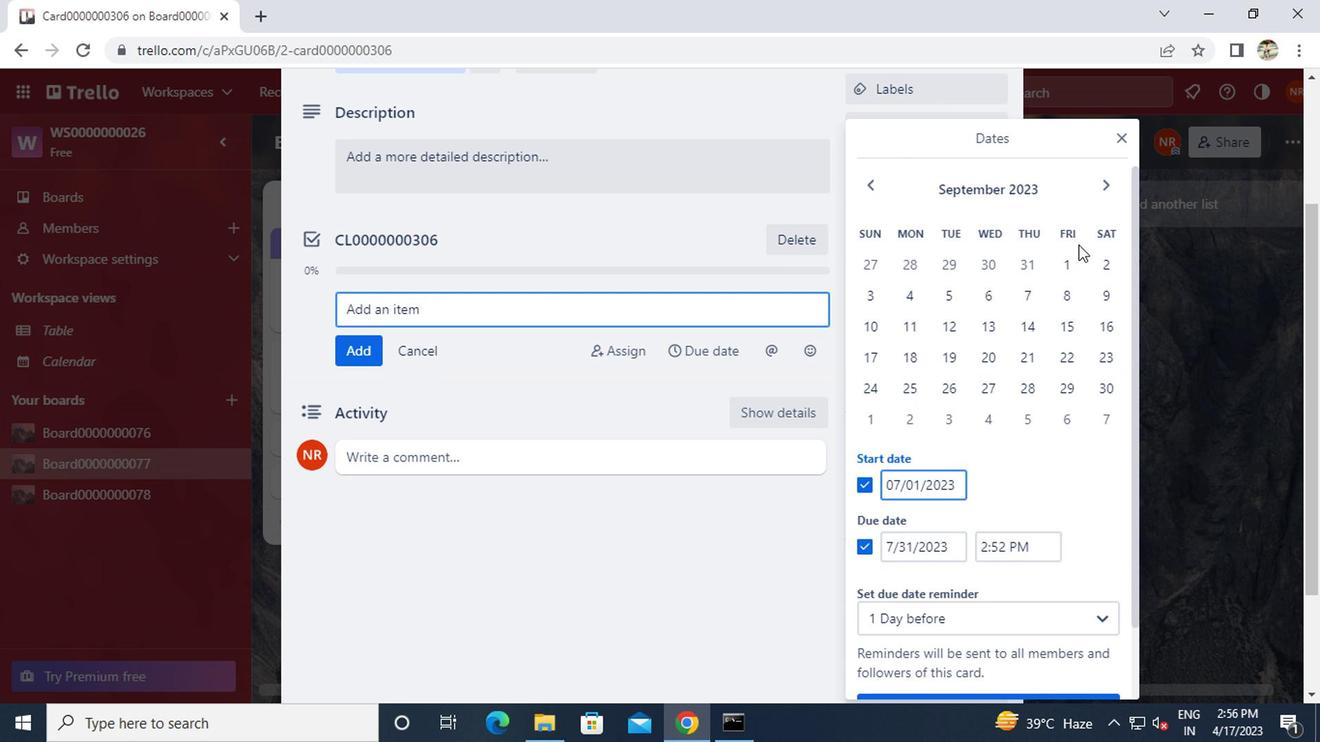 
Action: Mouse pressed left at (1053, 262)
Screenshot: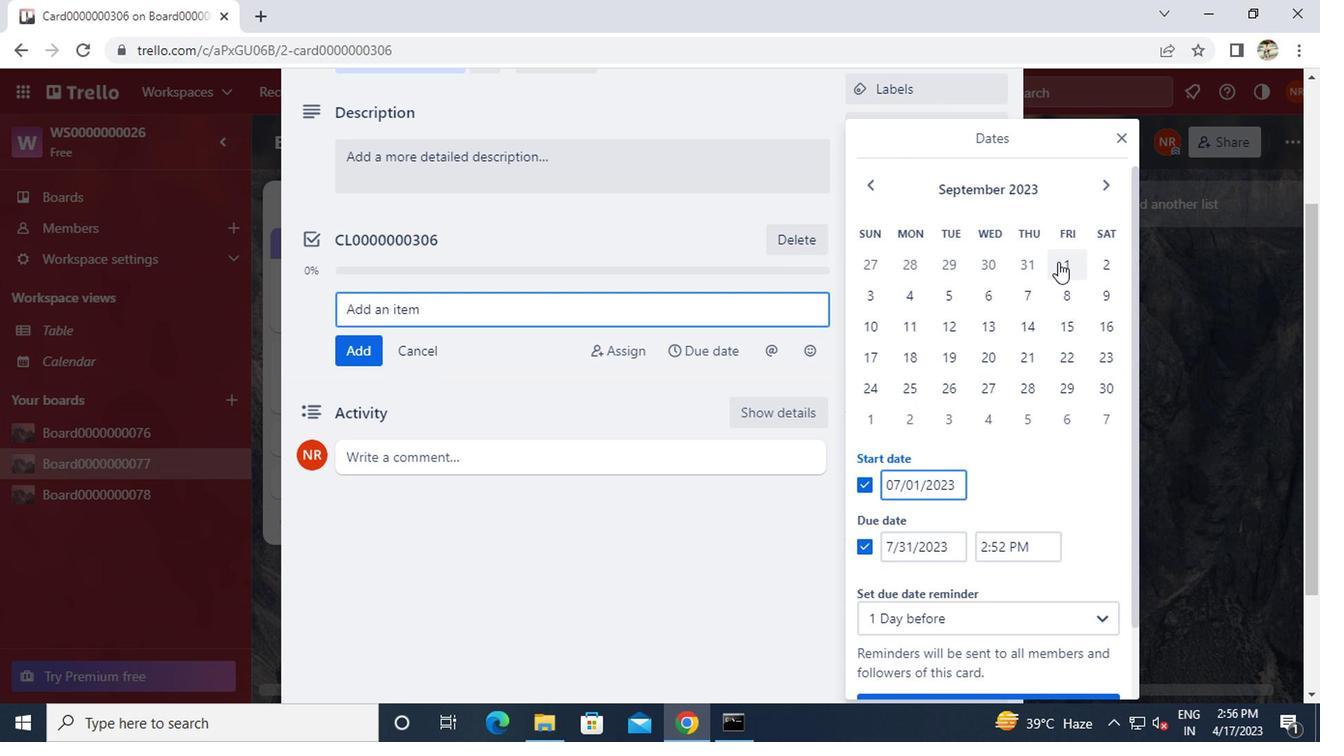 
Action: Mouse moved to (1097, 391)
Screenshot: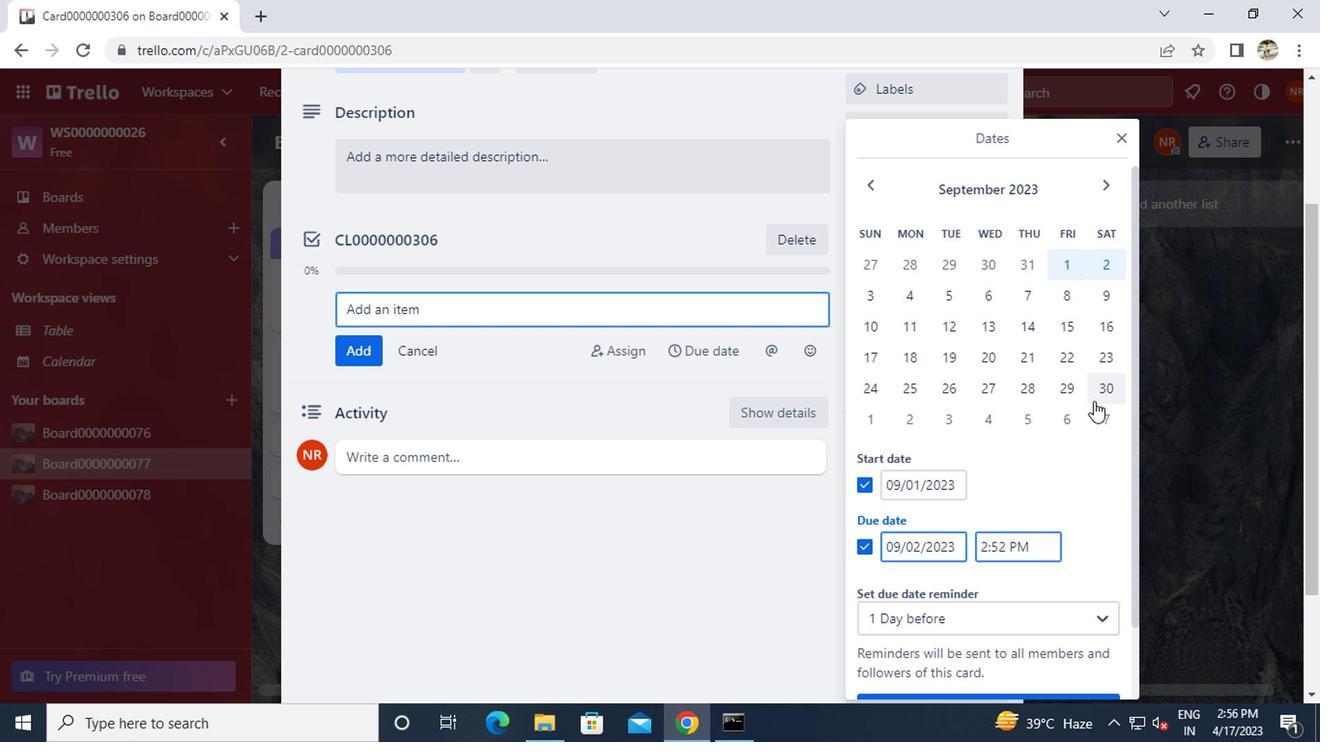 
Action: Mouse pressed left at (1097, 391)
Screenshot: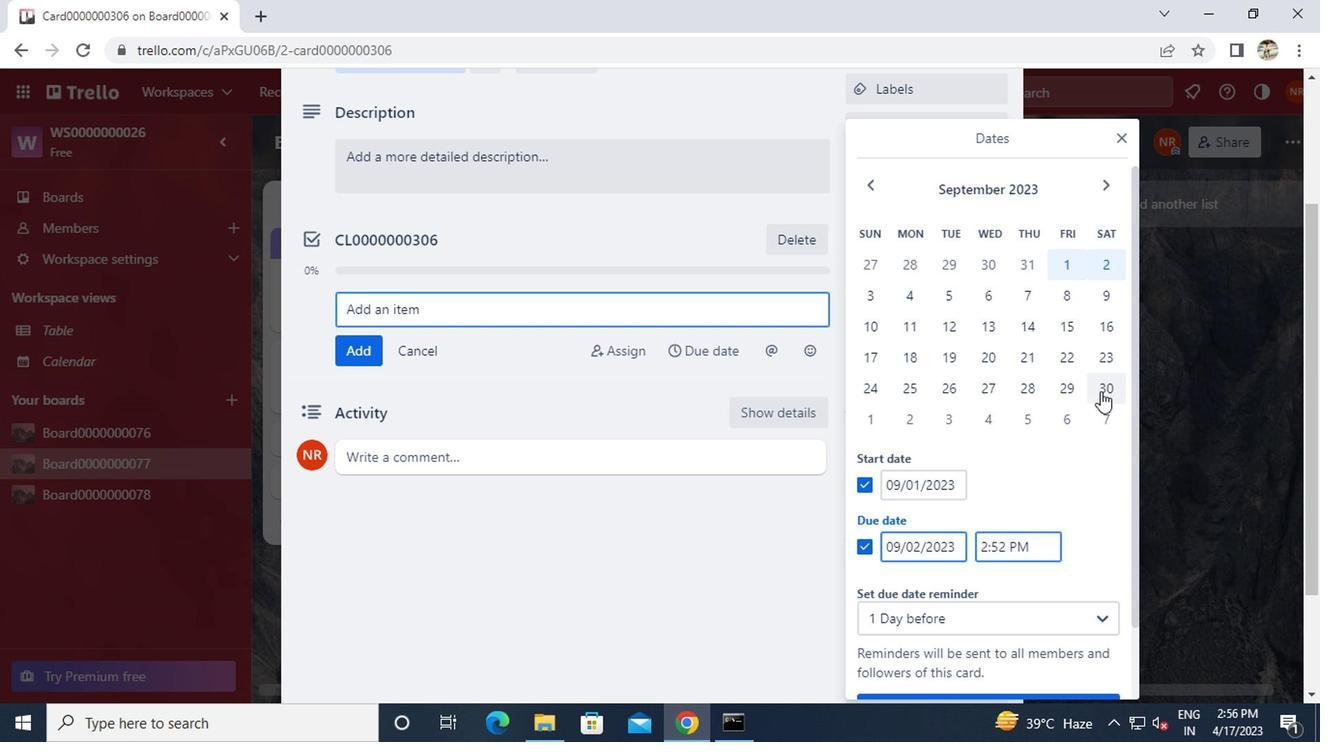 
Action: Mouse moved to (931, 491)
Screenshot: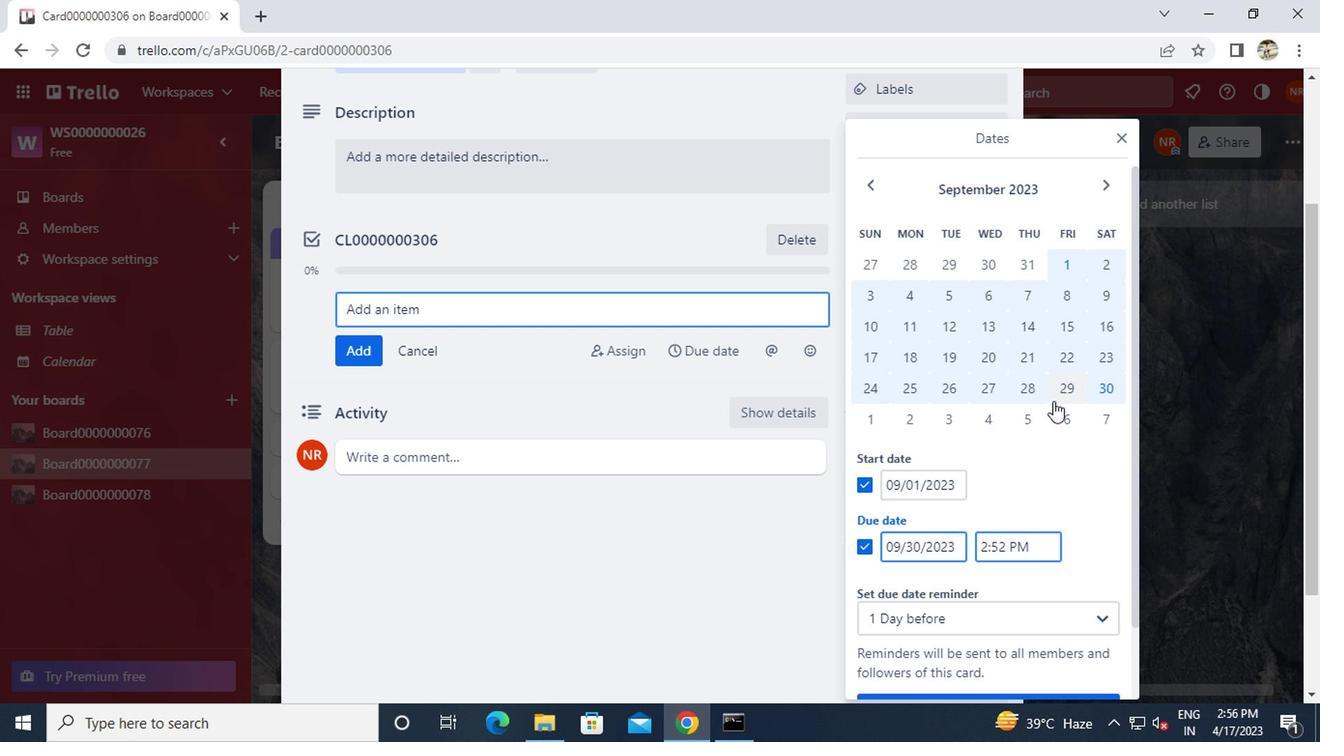 
Action: Mouse scrolled (931, 490) with delta (0, -1)
Screenshot: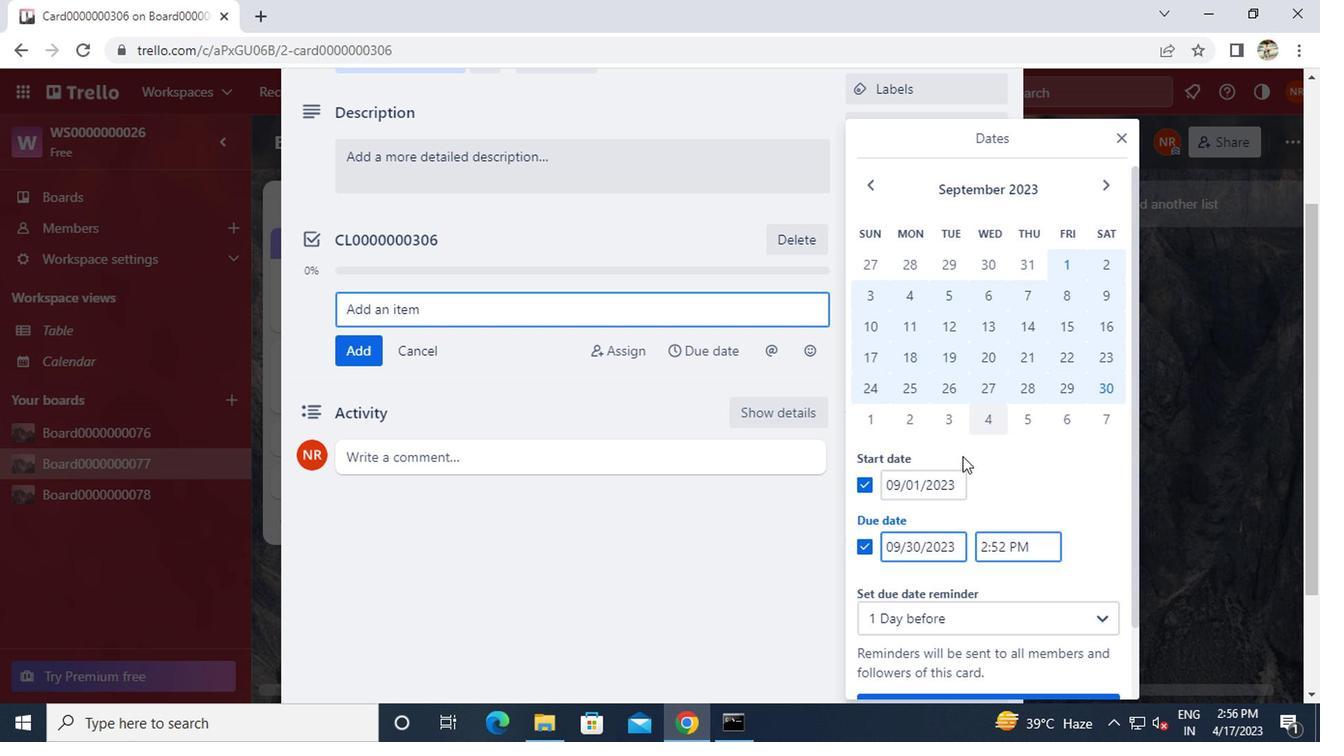 
Action: Mouse scrolled (931, 490) with delta (0, -1)
Screenshot: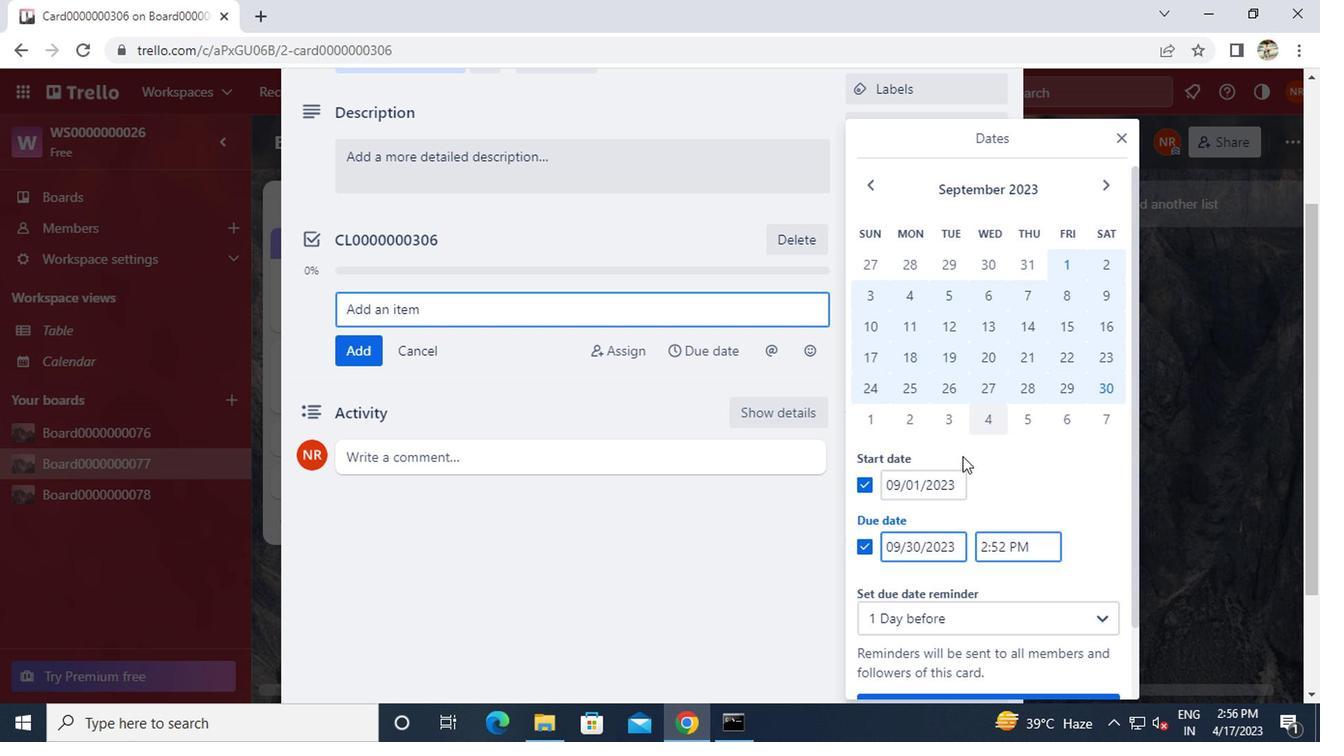 
Action: Mouse scrolled (931, 490) with delta (0, -1)
Screenshot: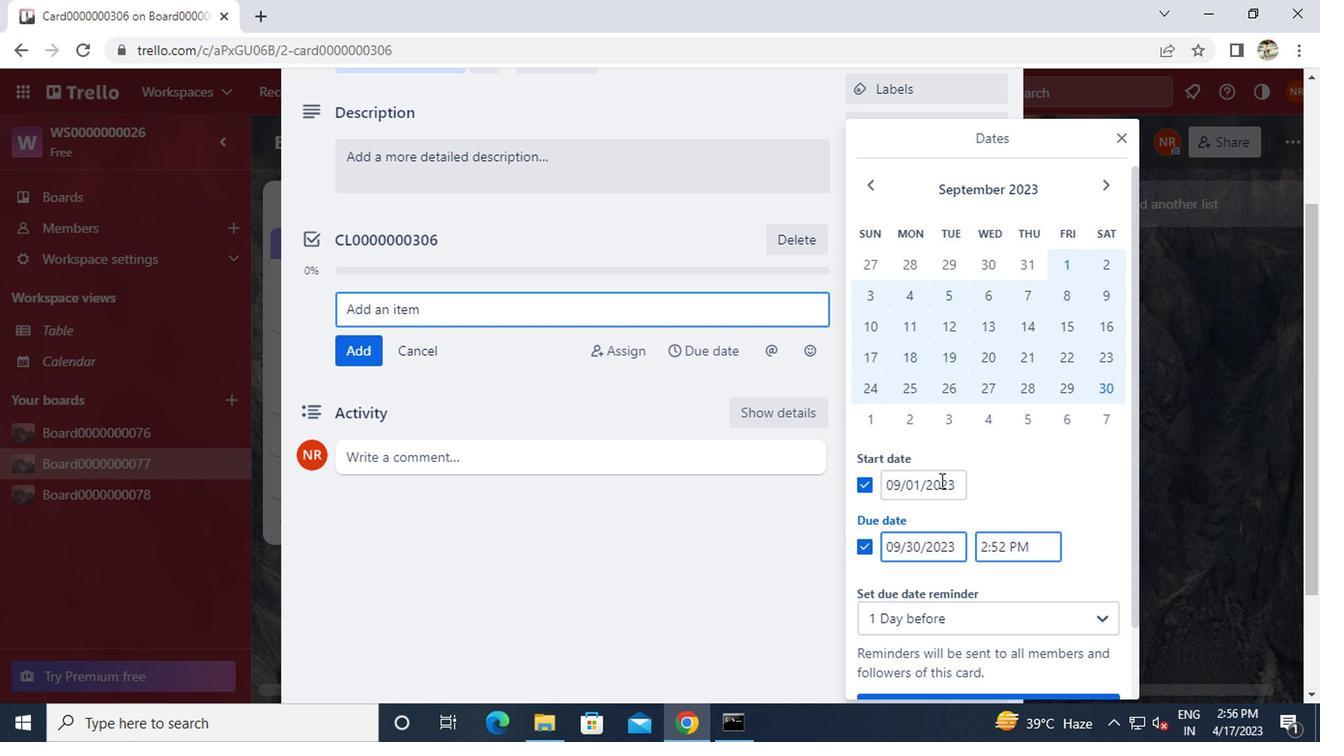 
Action: Mouse moved to (927, 626)
Screenshot: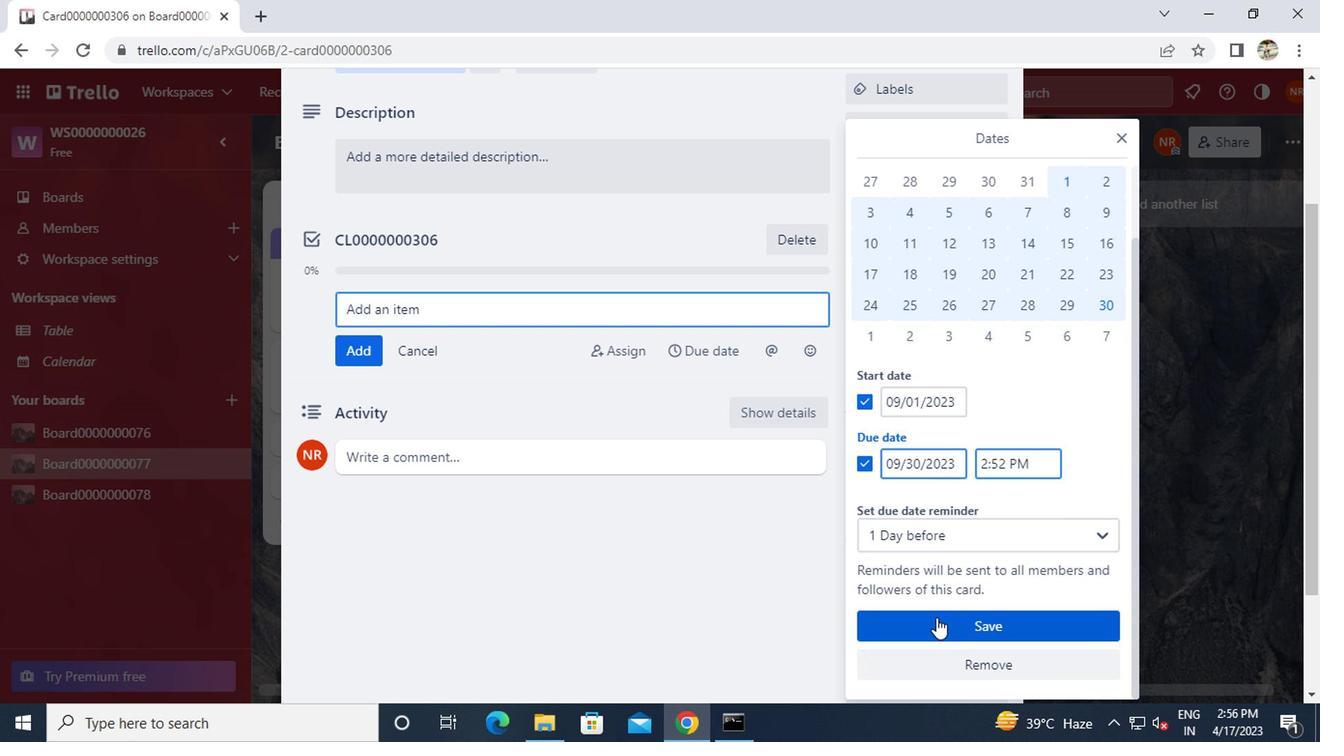 
Action: Mouse pressed left at (927, 626)
Screenshot: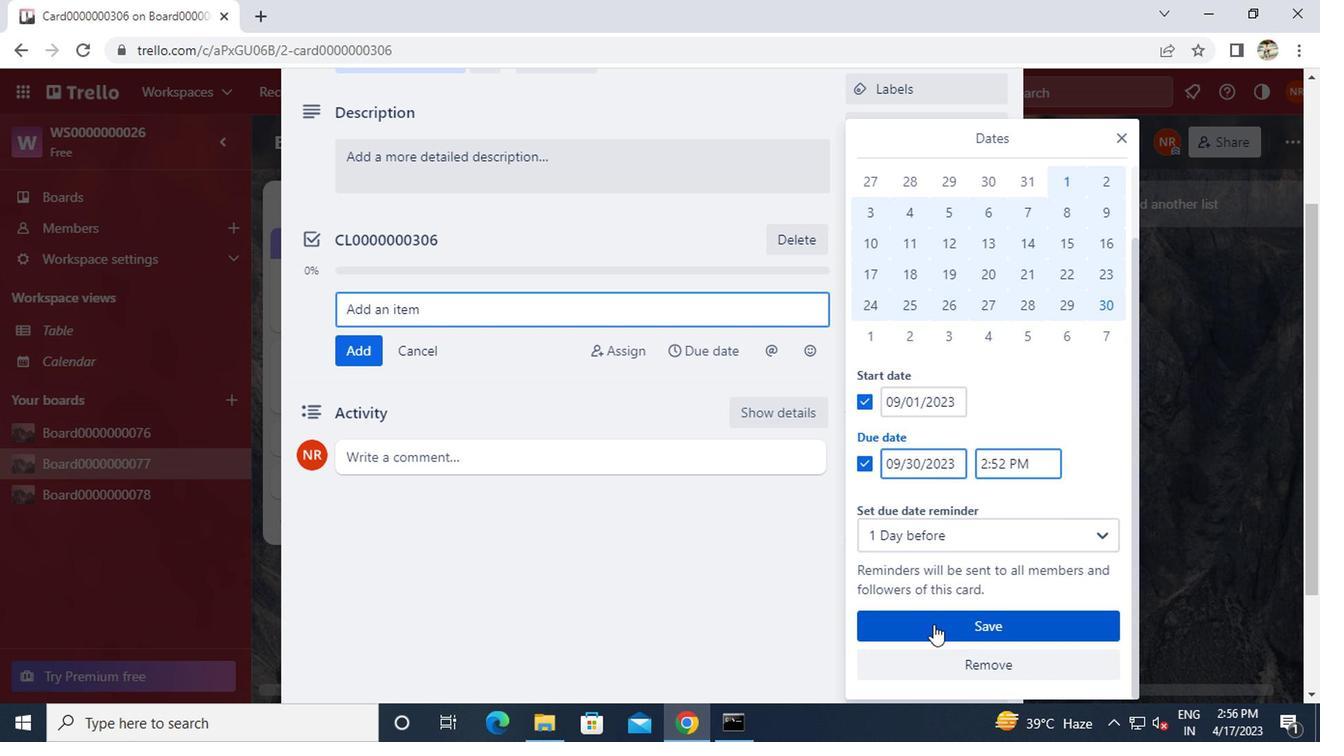 
